 Task: Find connections with filter location Minggang with filter topic #wellnesswith filter profile language German with filter current company JK Lakshmi Cement Ltd. with filter school Vinoba Bhave University with filter industry Veterinary Services with filter service category Video Production with filter keywords title Technical Support Specialist
Action: Mouse moved to (310, 222)
Screenshot: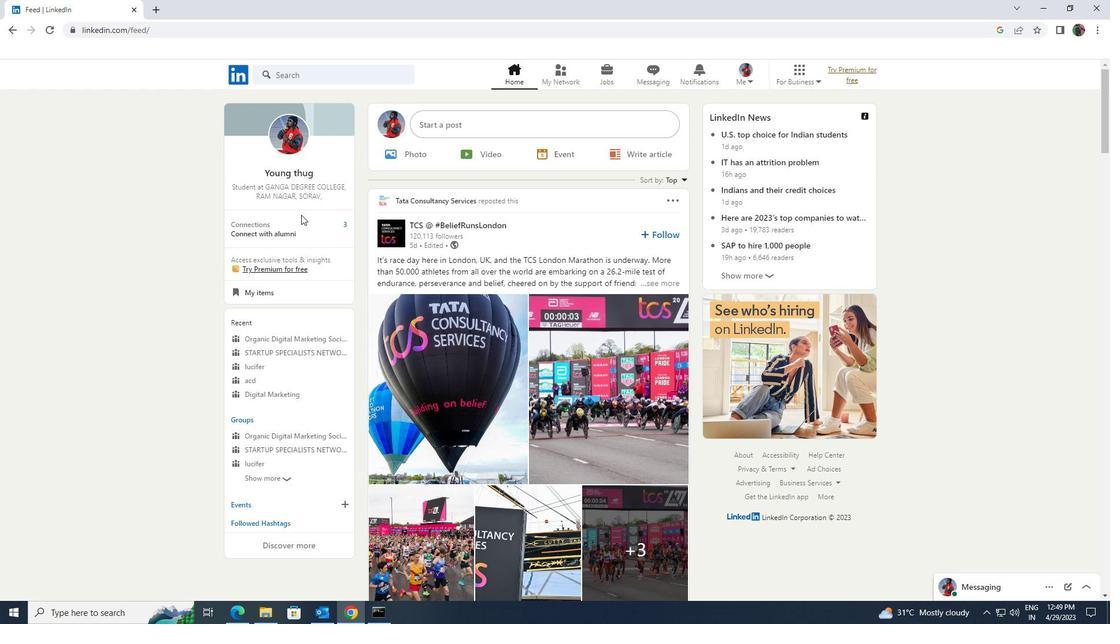 
Action: Mouse pressed left at (310, 222)
Screenshot: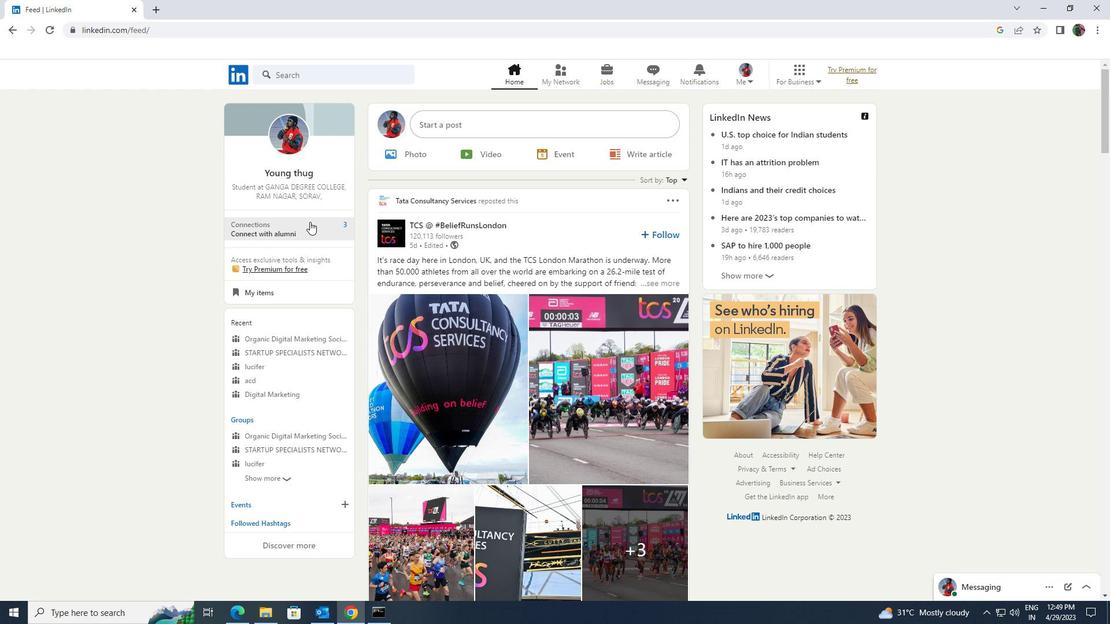 
Action: Mouse moved to (349, 134)
Screenshot: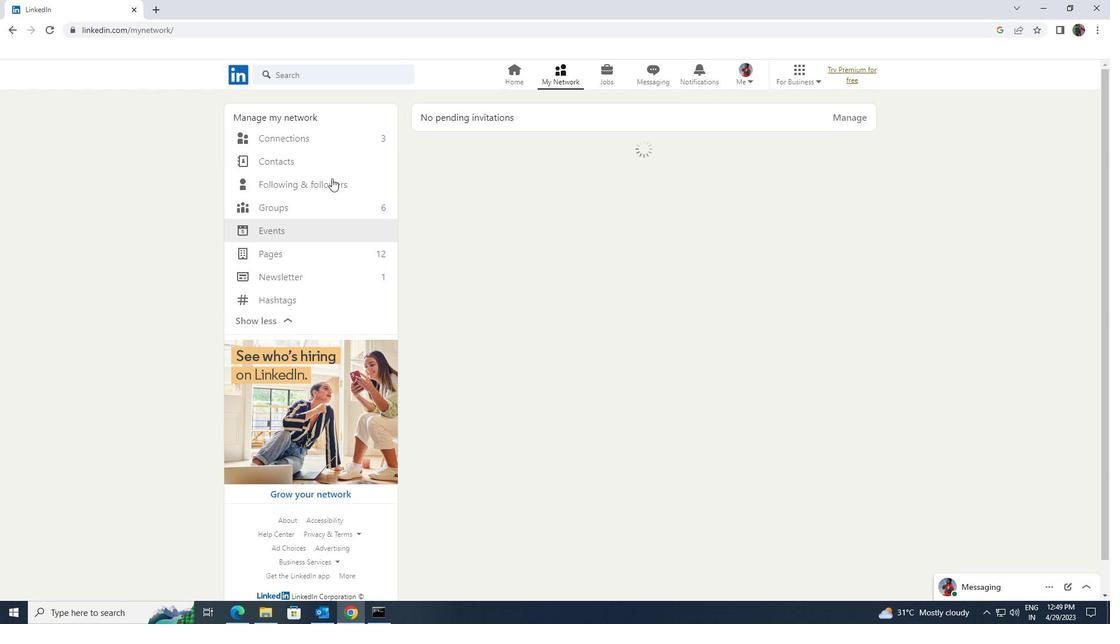 
Action: Mouse pressed left at (349, 134)
Screenshot: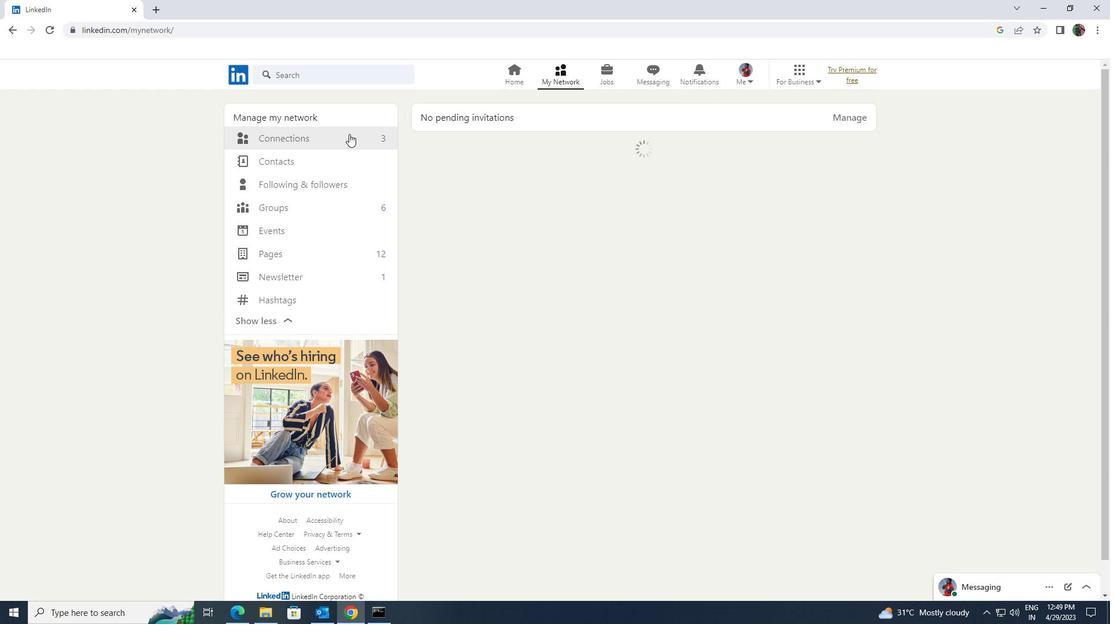 
Action: Mouse moved to (634, 141)
Screenshot: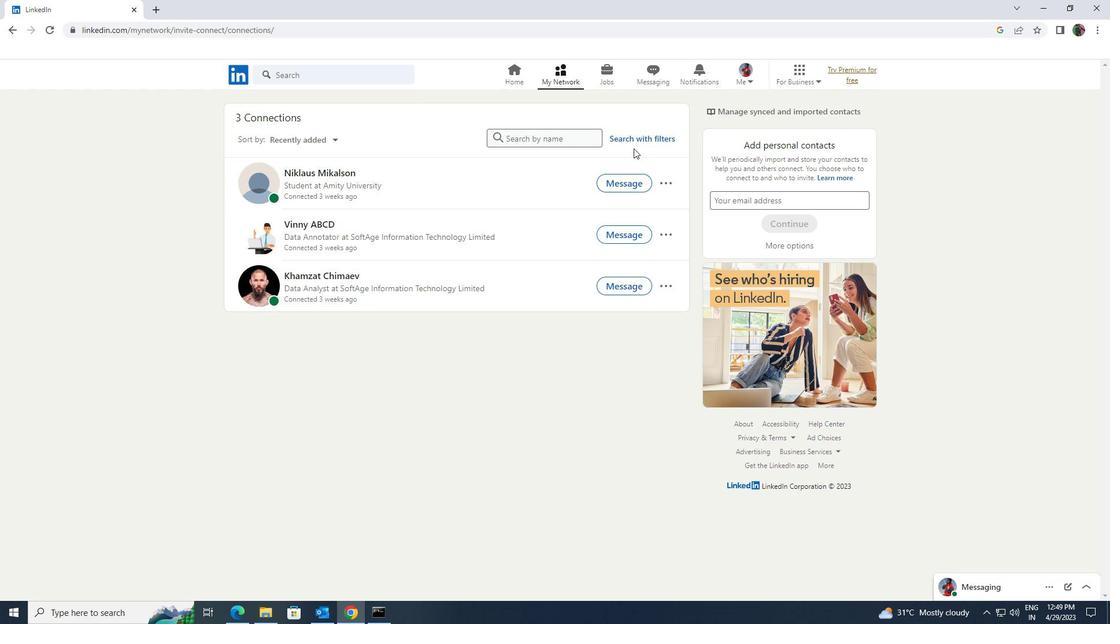 
Action: Mouse pressed left at (634, 141)
Screenshot: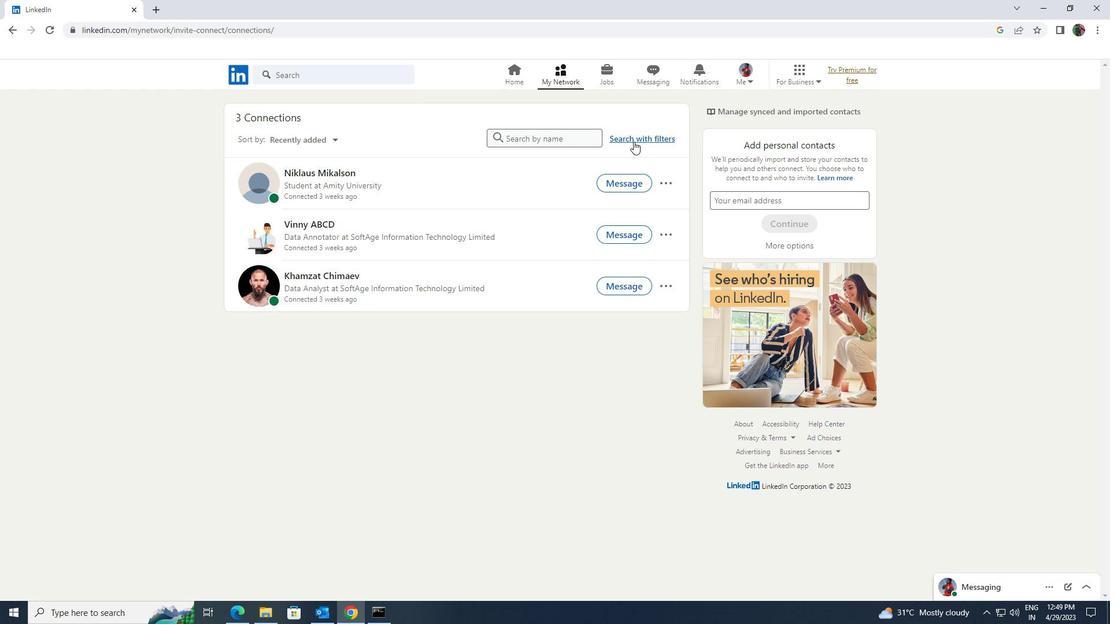 
Action: Mouse moved to (600, 108)
Screenshot: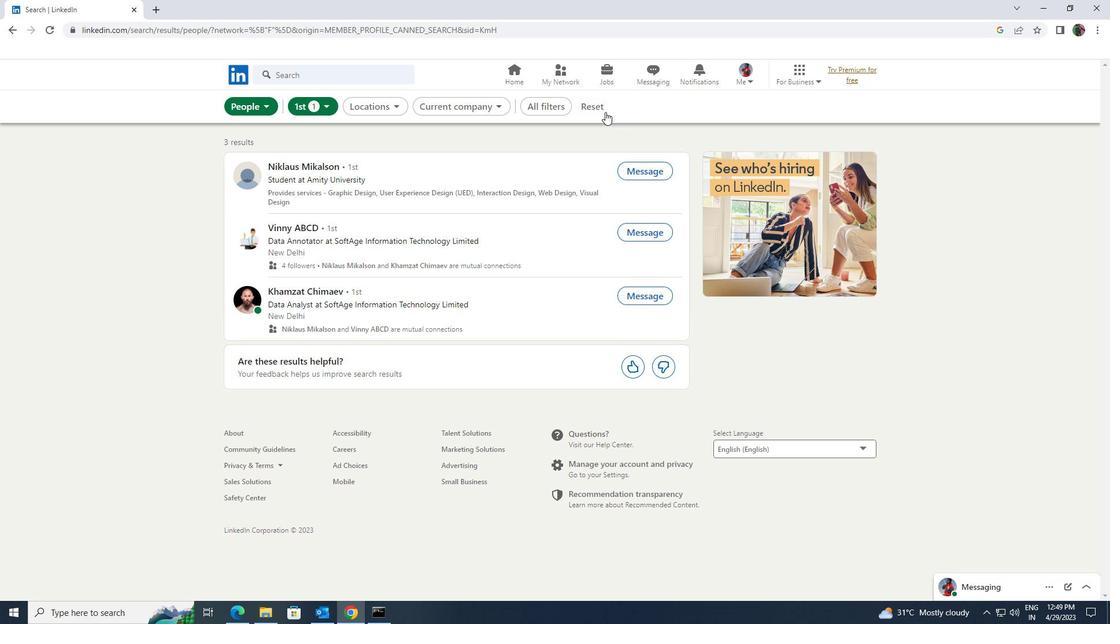
Action: Mouse pressed left at (600, 108)
Screenshot: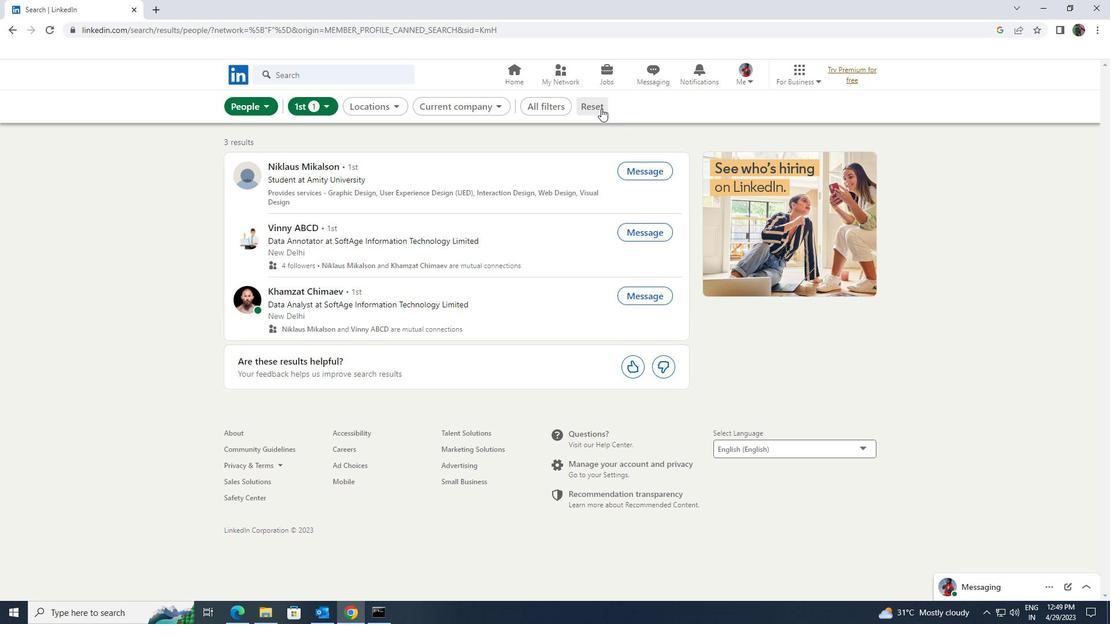 
Action: Mouse moved to (583, 107)
Screenshot: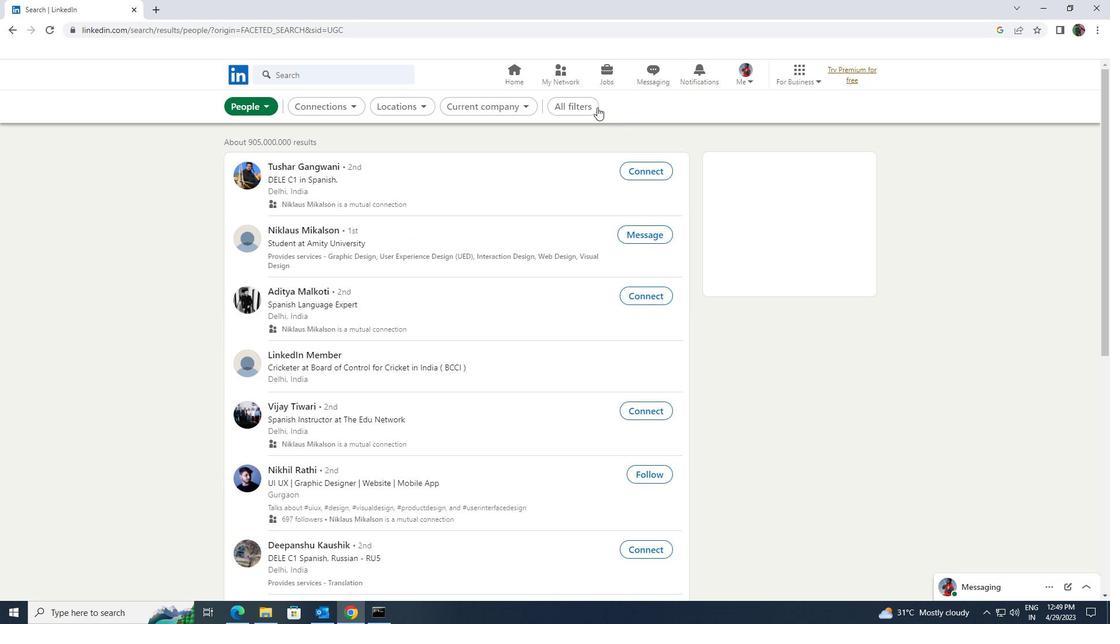 
Action: Mouse pressed left at (583, 107)
Screenshot: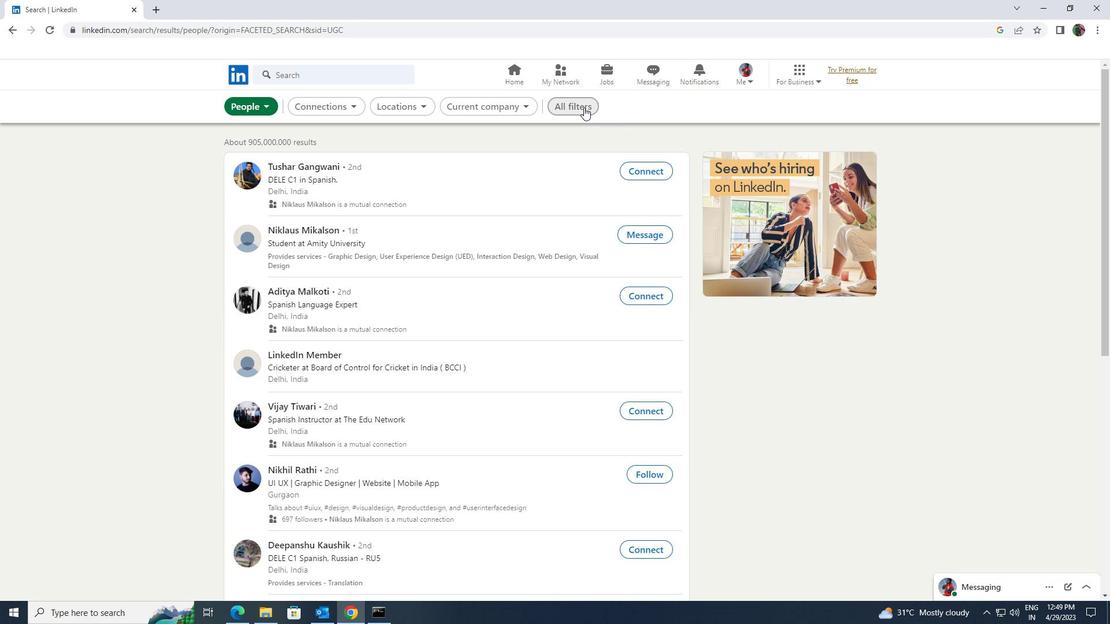 
Action: Mouse moved to (910, 364)
Screenshot: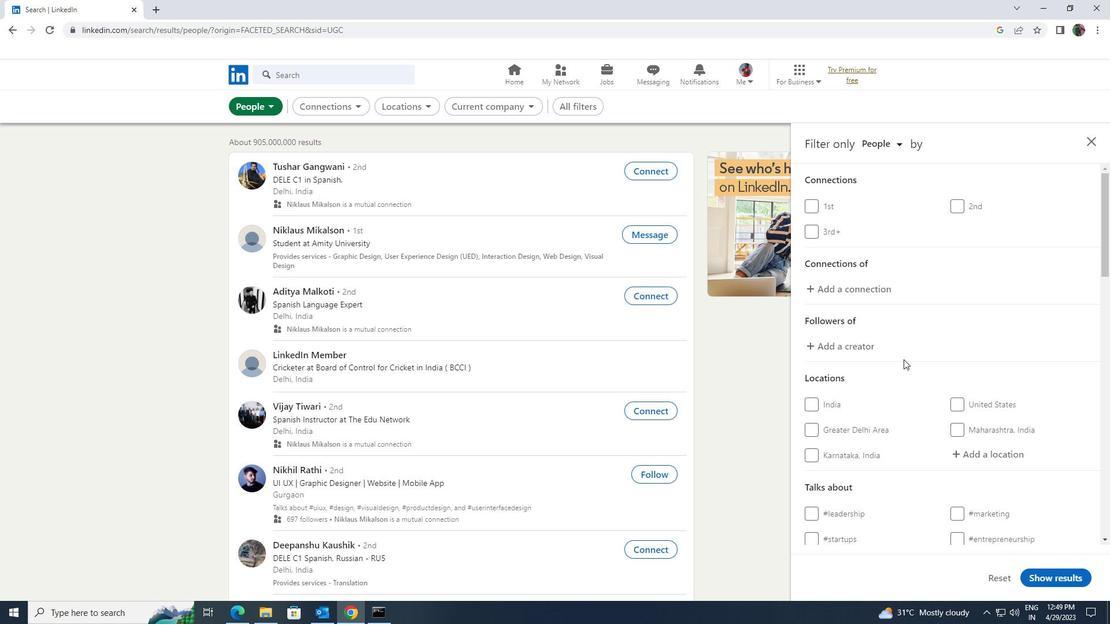 
Action: Mouse scrolled (910, 363) with delta (0, 0)
Screenshot: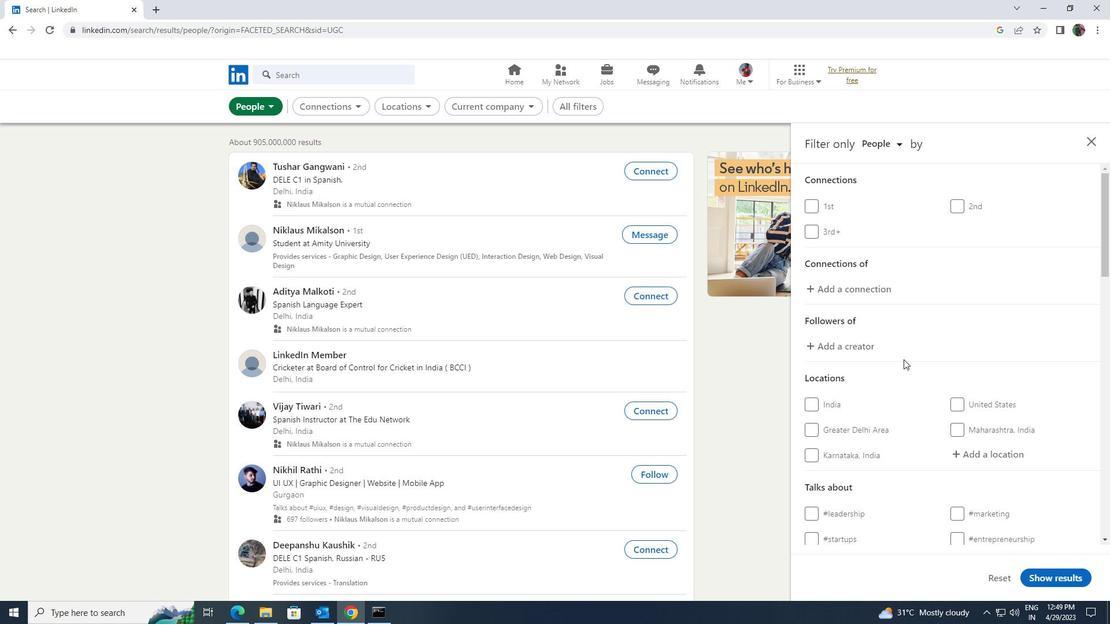 
Action: Mouse moved to (910, 364)
Screenshot: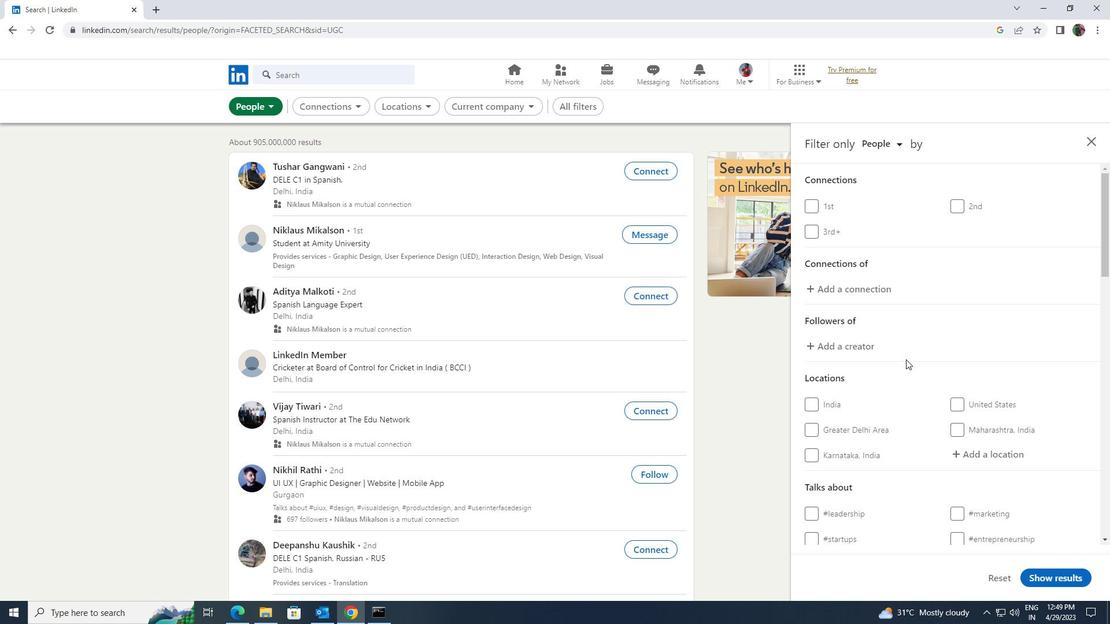 
Action: Mouse scrolled (910, 363) with delta (0, 0)
Screenshot: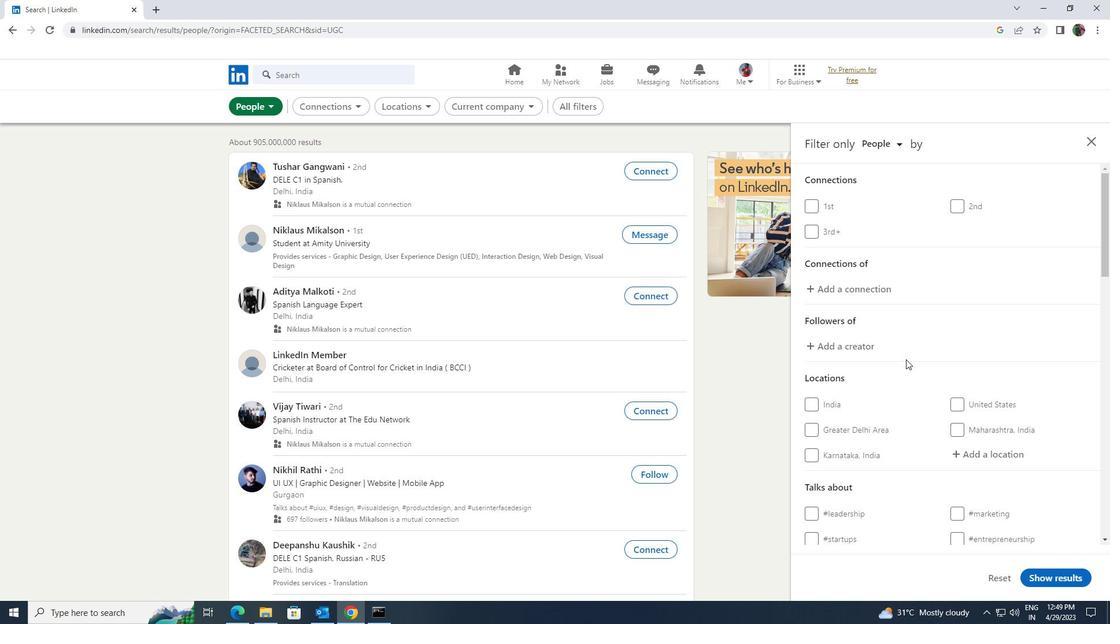 
Action: Mouse moved to (962, 333)
Screenshot: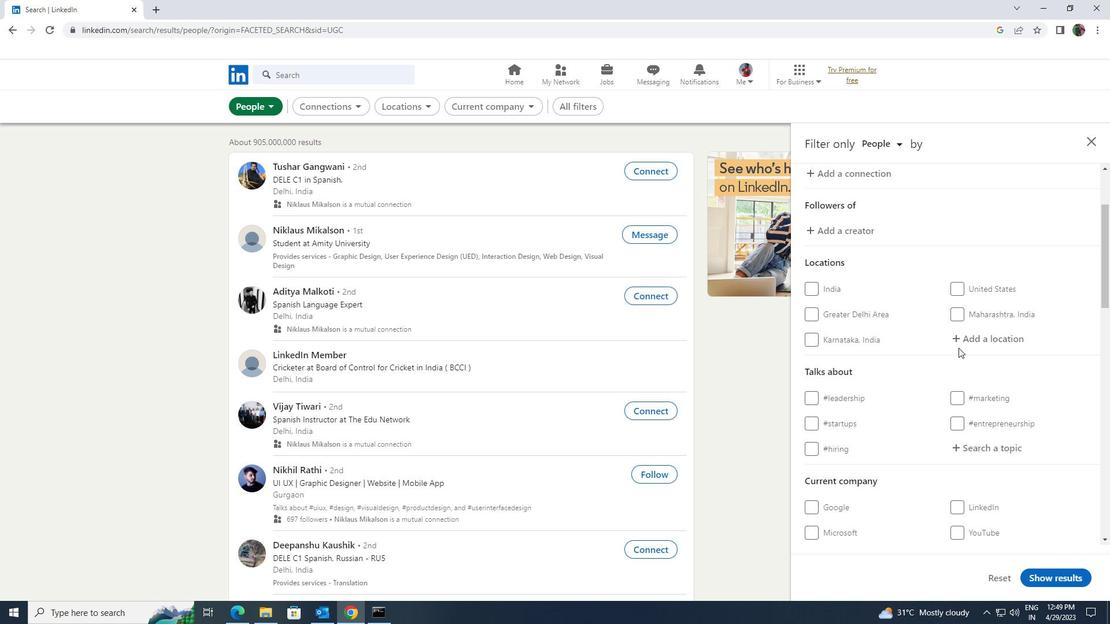 
Action: Mouse pressed left at (962, 333)
Screenshot: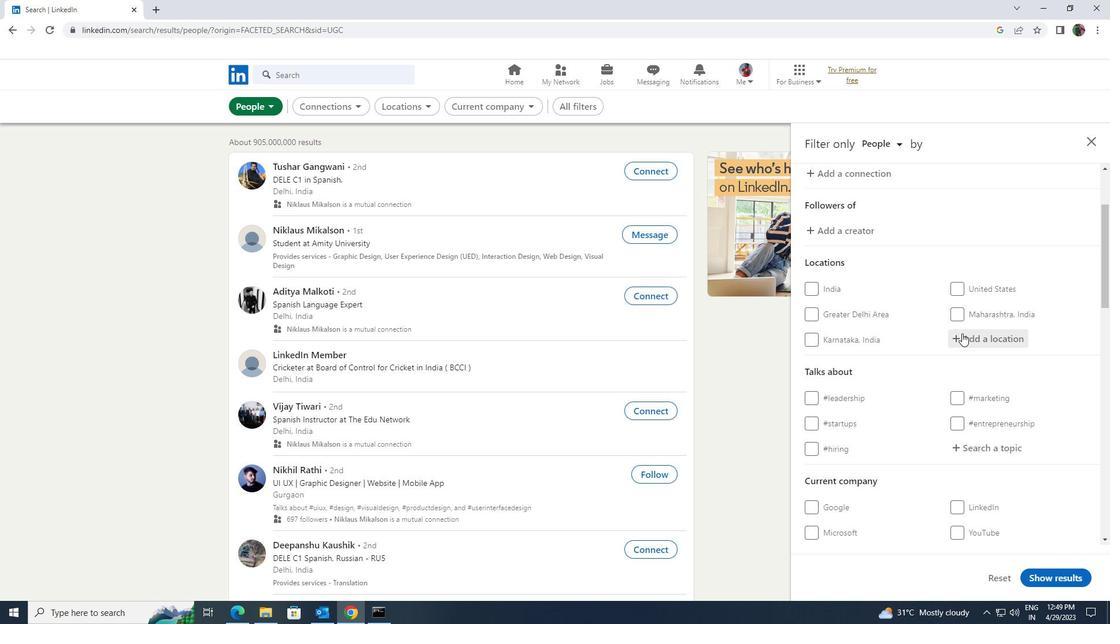 
Action: Mouse moved to (962, 334)
Screenshot: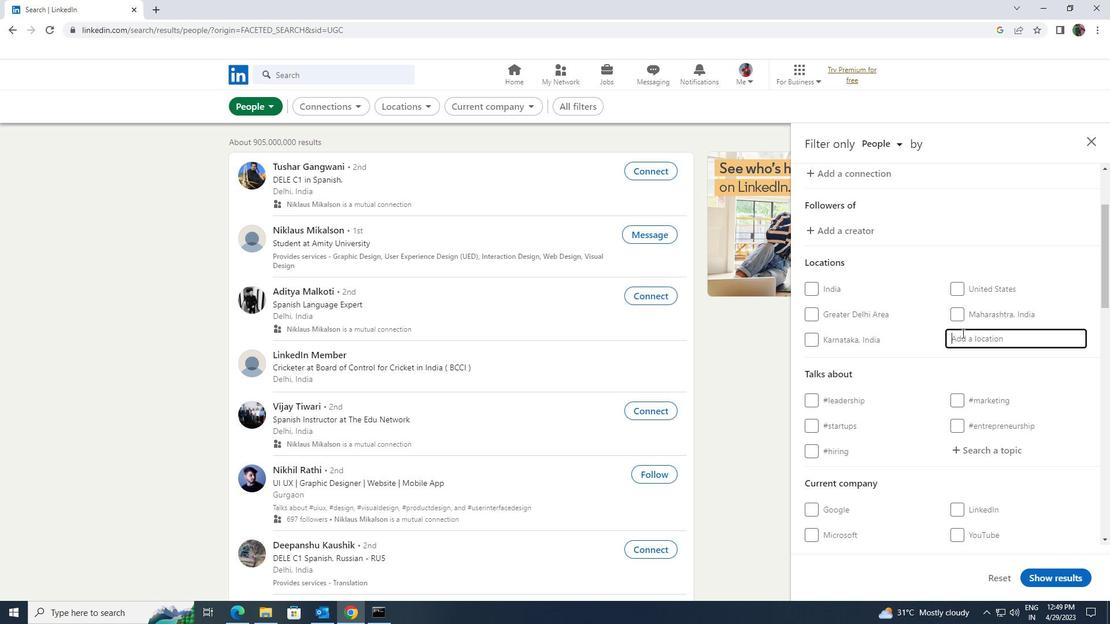 
Action: Key pressed <Key.shift>MINGGANG
Screenshot: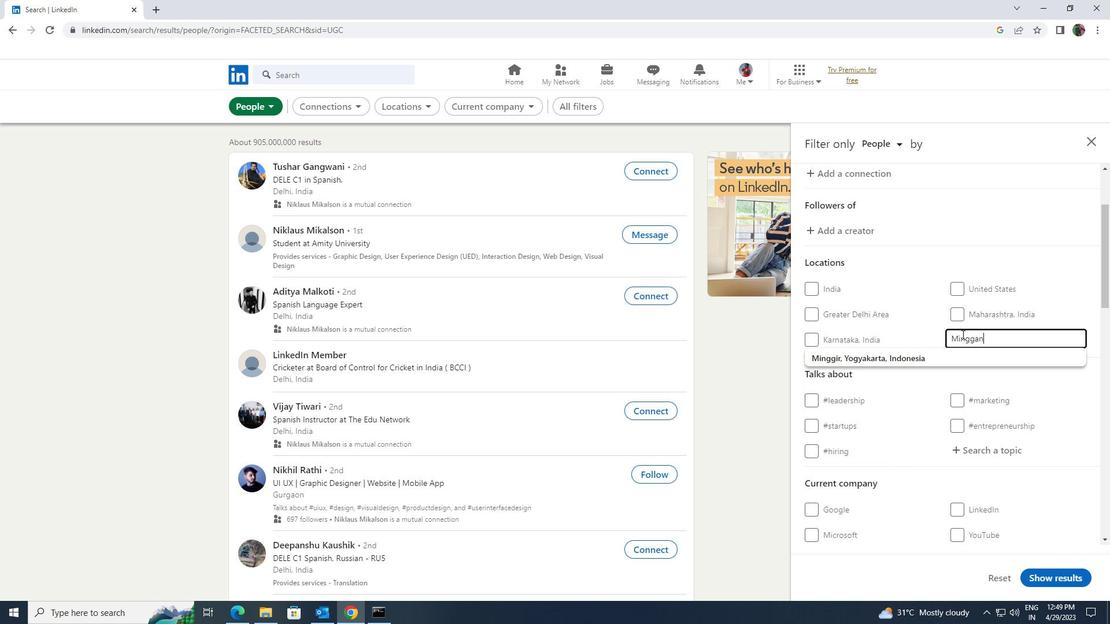 
Action: Mouse moved to (966, 339)
Screenshot: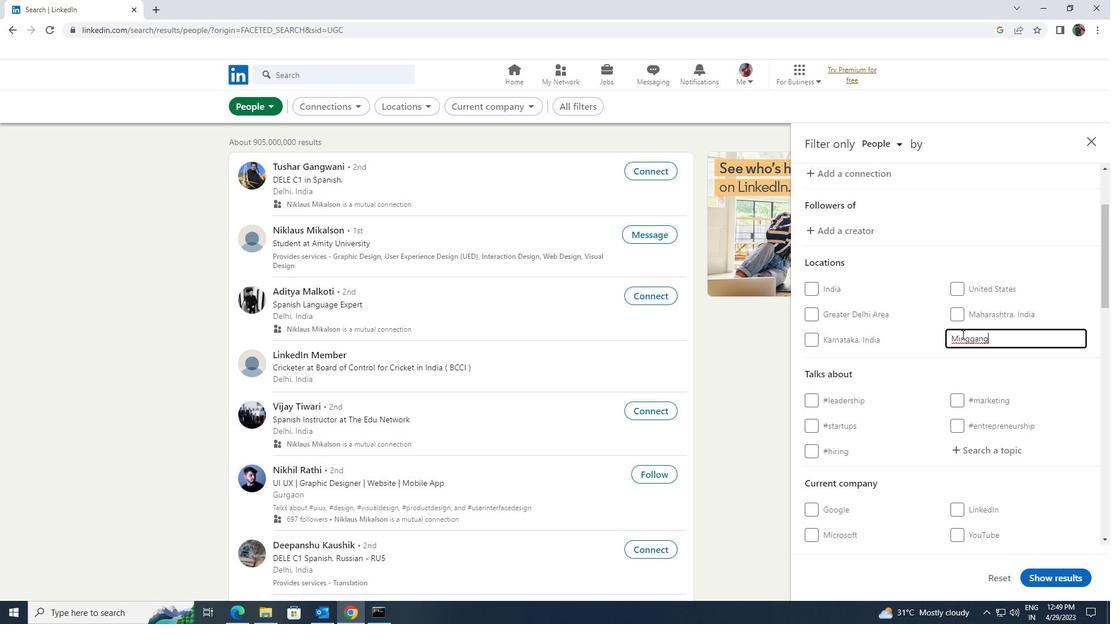 
Action: Mouse scrolled (966, 339) with delta (0, 0)
Screenshot: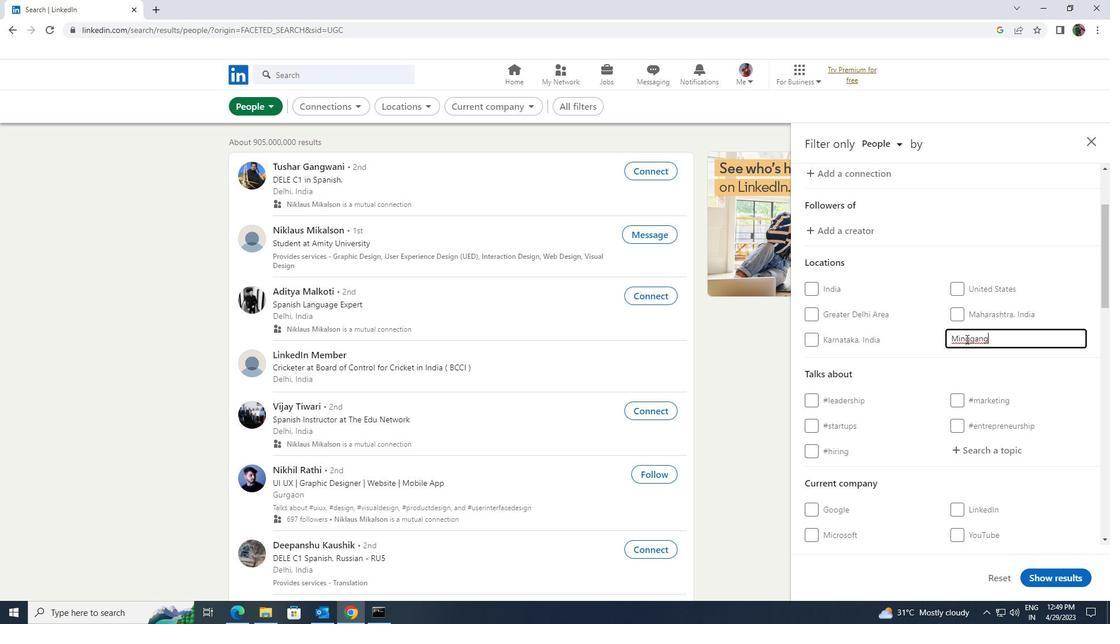 
Action: Mouse moved to (966, 388)
Screenshot: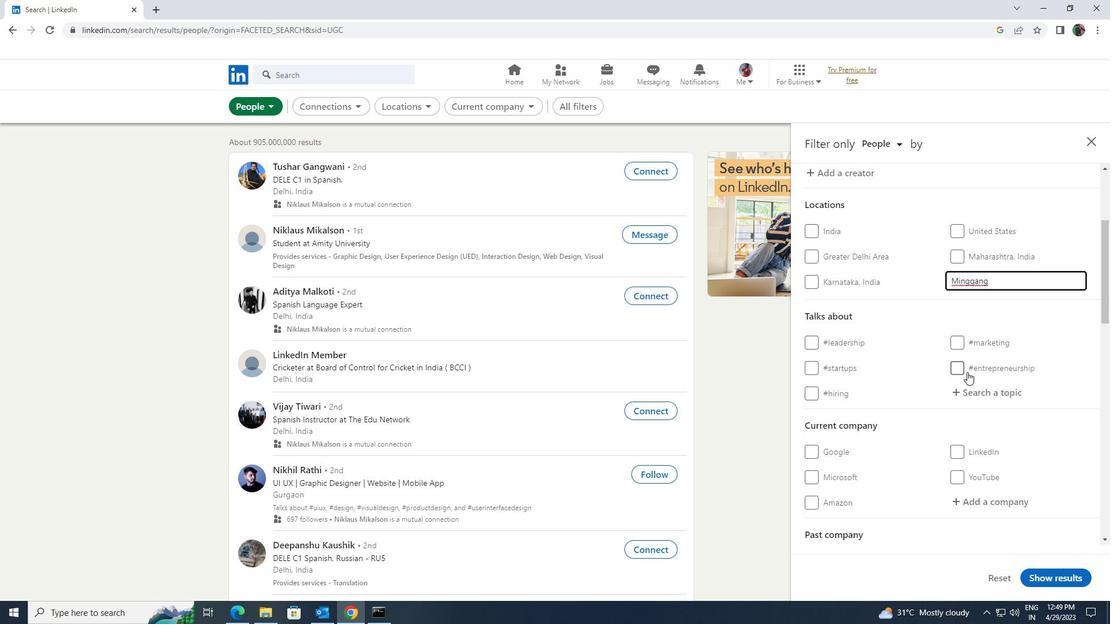 
Action: Mouse pressed left at (966, 388)
Screenshot: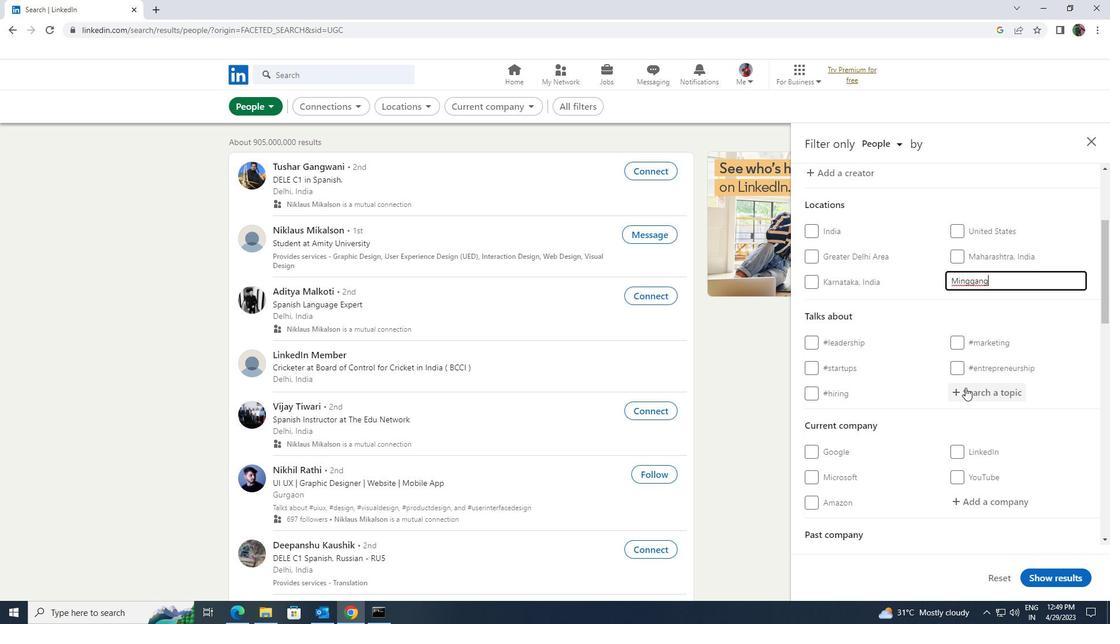 
Action: Key pressed <Key.shift>WELLNE
Screenshot: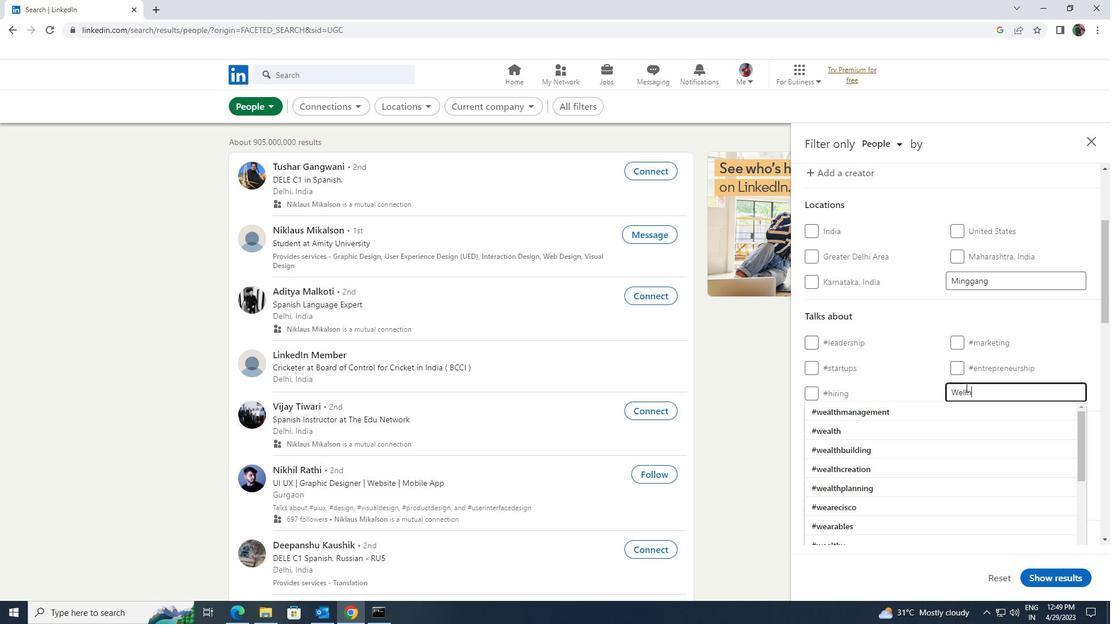 
Action: Mouse moved to (954, 412)
Screenshot: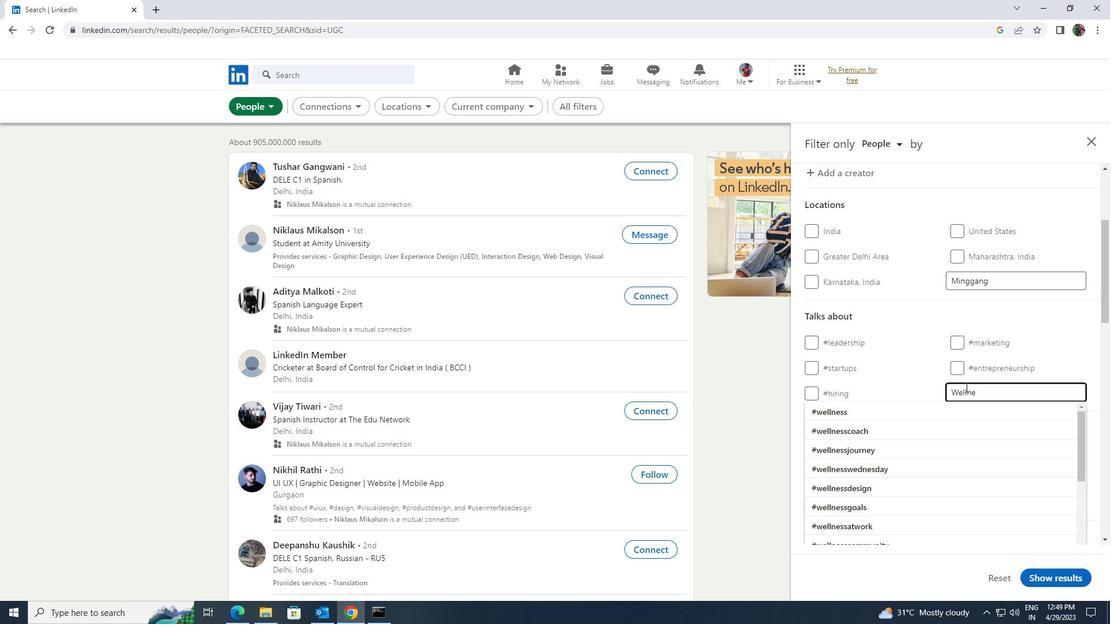 
Action: Mouse pressed left at (954, 412)
Screenshot: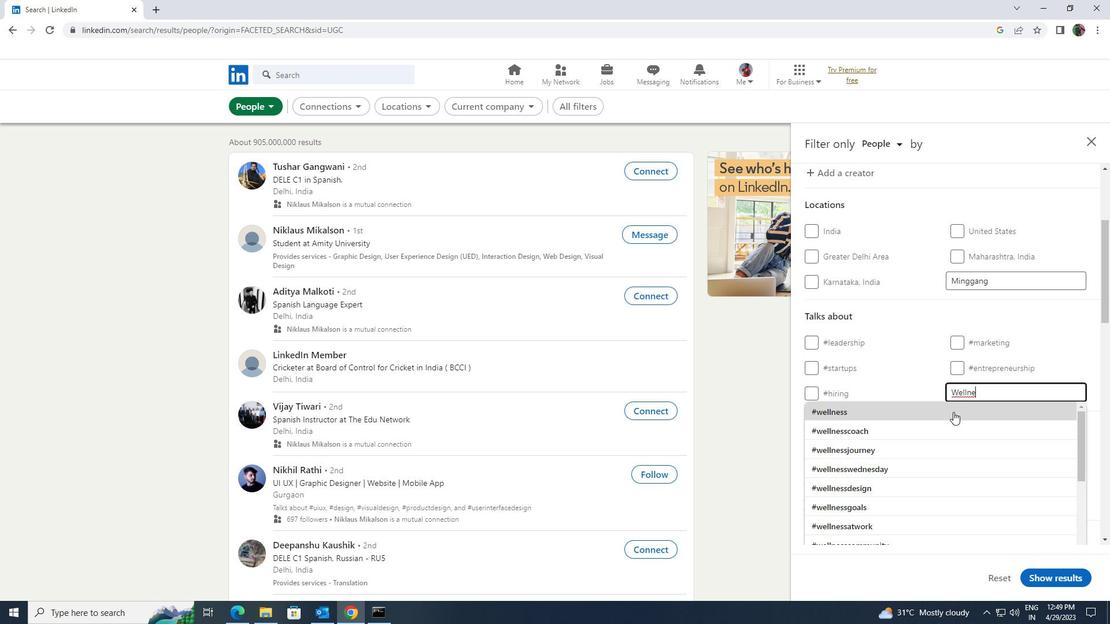 
Action: Mouse moved to (959, 410)
Screenshot: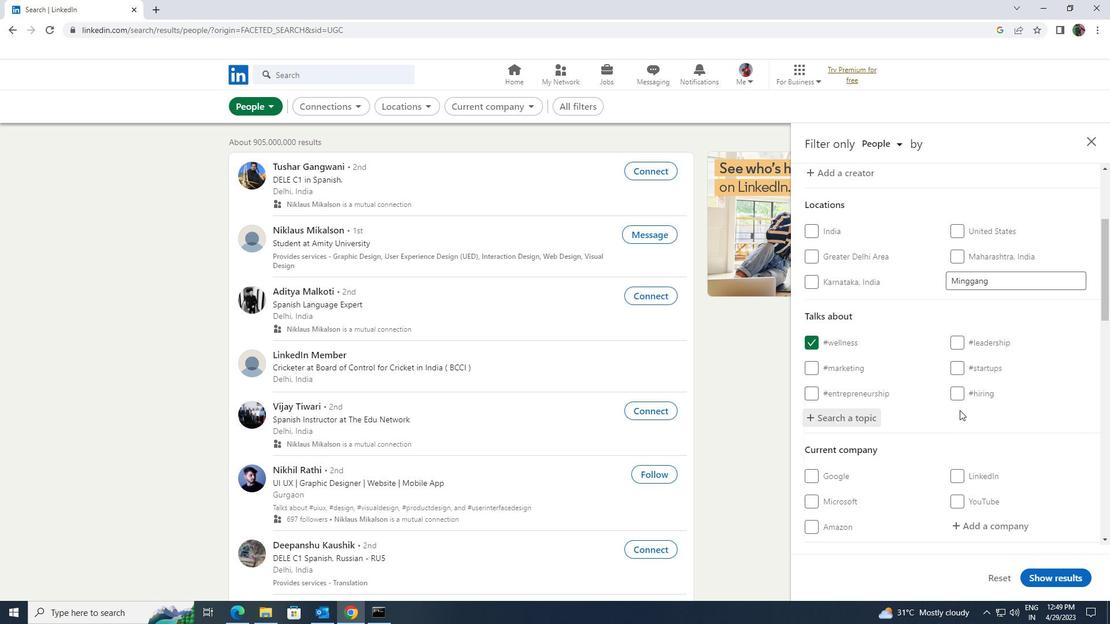 
Action: Mouse scrolled (959, 410) with delta (0, 0)
Screenshot: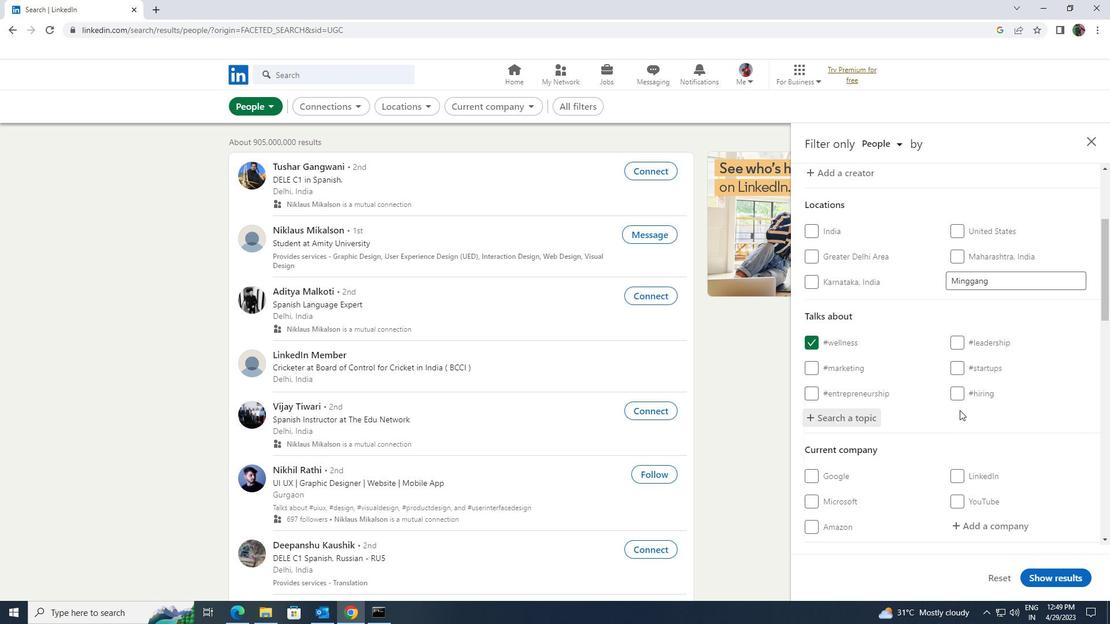 
Action: Mouse scrolled (959, 410) with delta (0, 0)
Screenshot: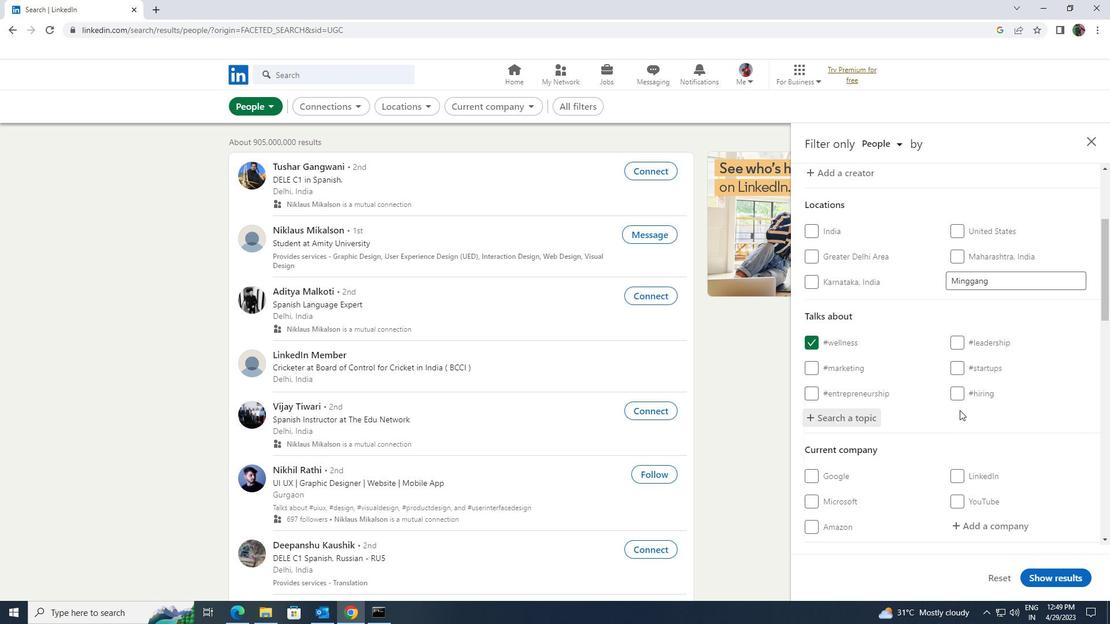 
Action: Mouse scrolled (959, 410) with delta (0, 0)
Screenshot: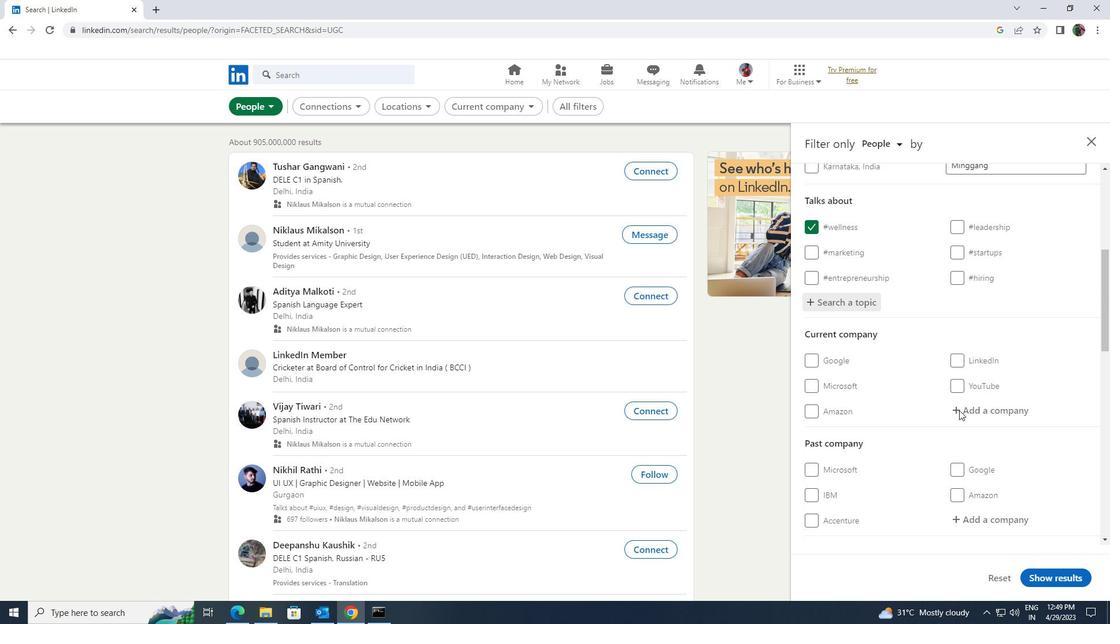 
Action: Mouse moved to (959, 410)
Screenshot: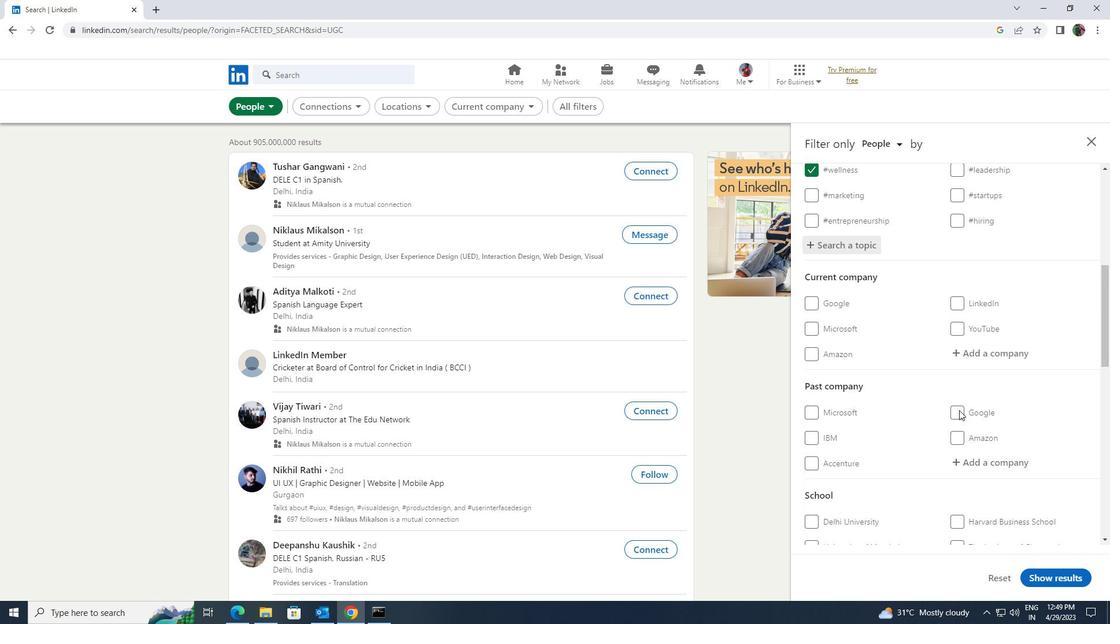 
Action: Mouse scrolled (959, 410) with delta (0, 0)
Screenshot: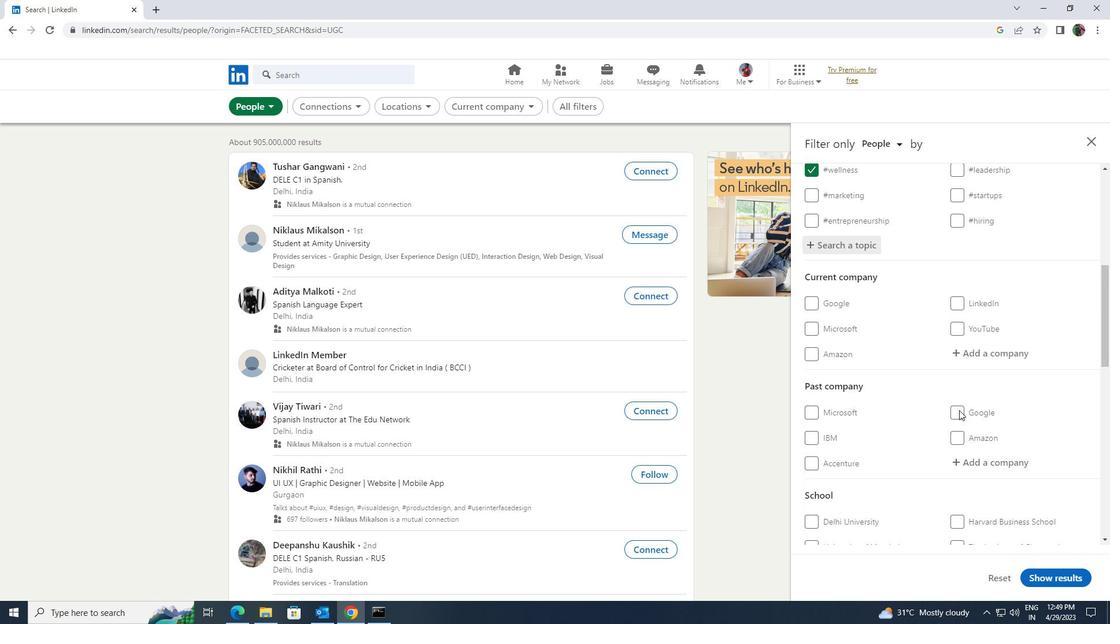 
Action: Mouse scrolled (959, 410) with delta (0, 0)
Screenshot: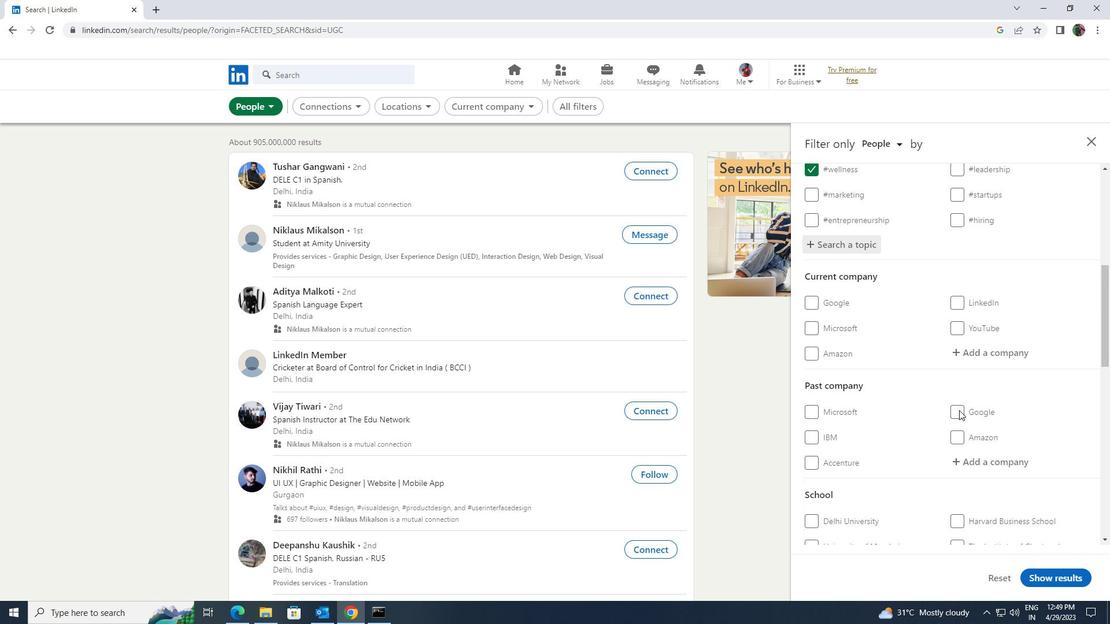 
Action: Mouse scrolled (959, 410) with delta (0, 0)
Screenshot: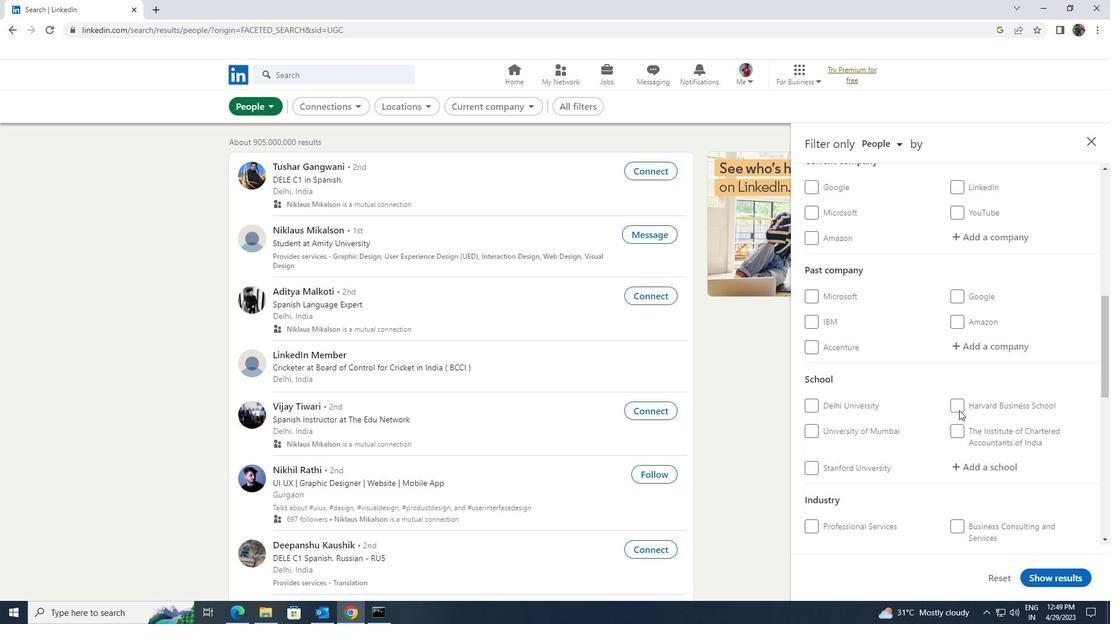 
Action: Mouse scrolled (959, 410) with delta (0, 0)
Screenshot: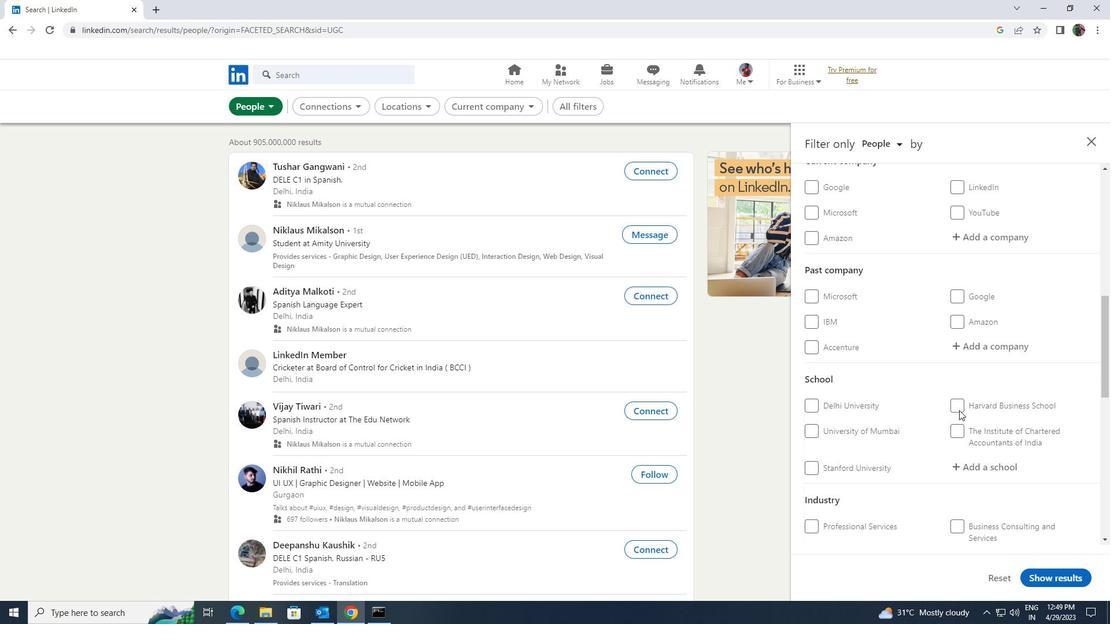 
Action: Mouse scrolled (959, 410) with delta (0, 0)
Screenshot: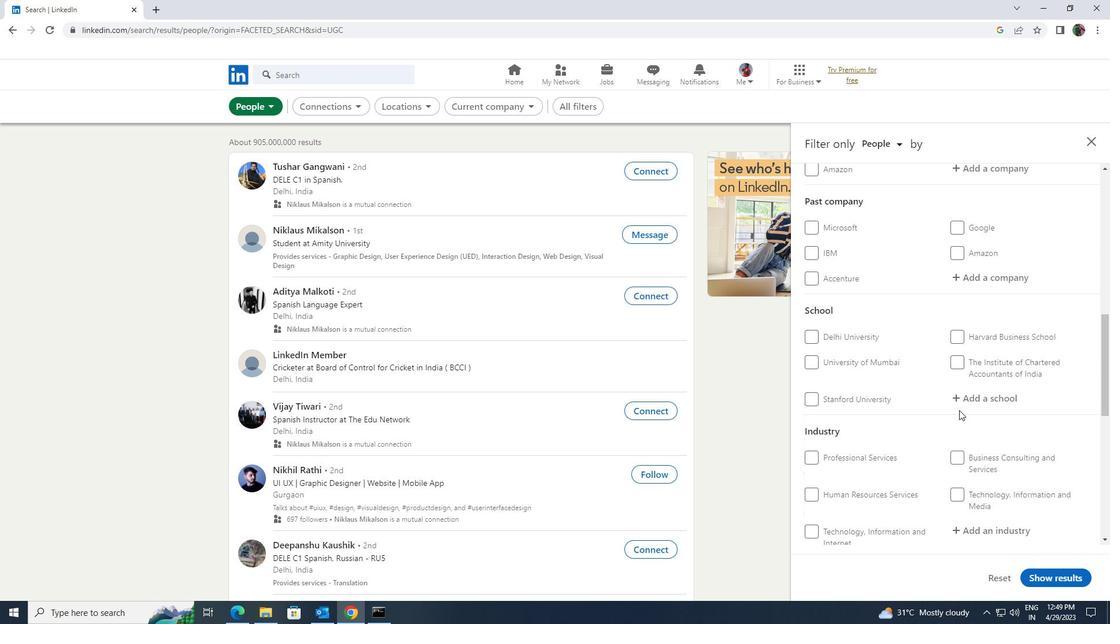 
Action: Mouse scrolled (959, 410) with delta (0, 0)
Screenshot: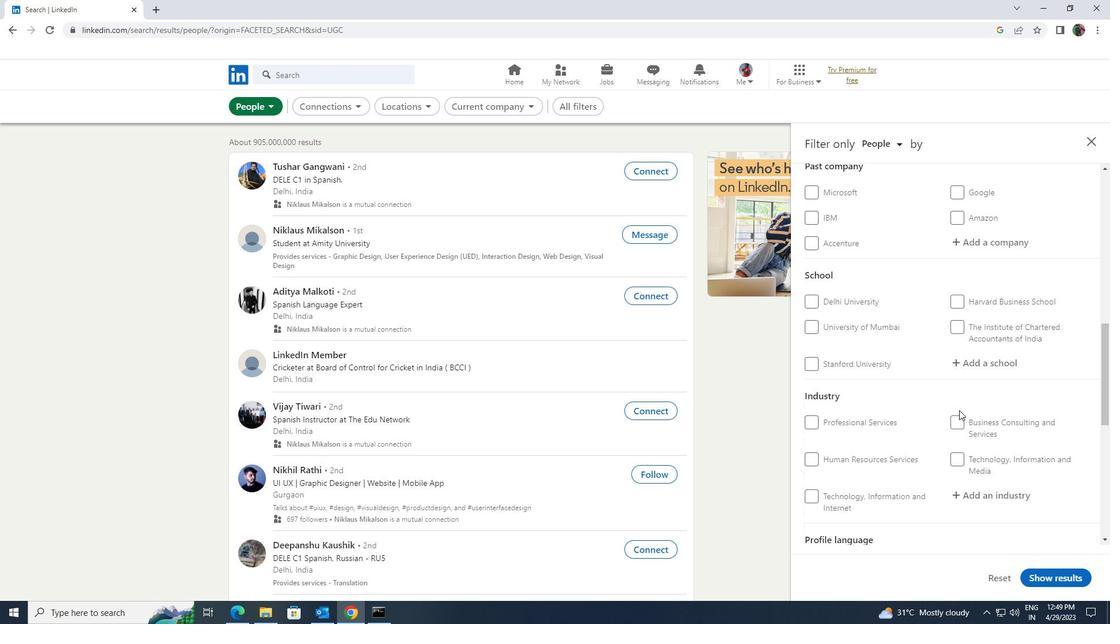 
Action: Mouse scrolled (959, 410) with delta (0, 0)
Screenshot: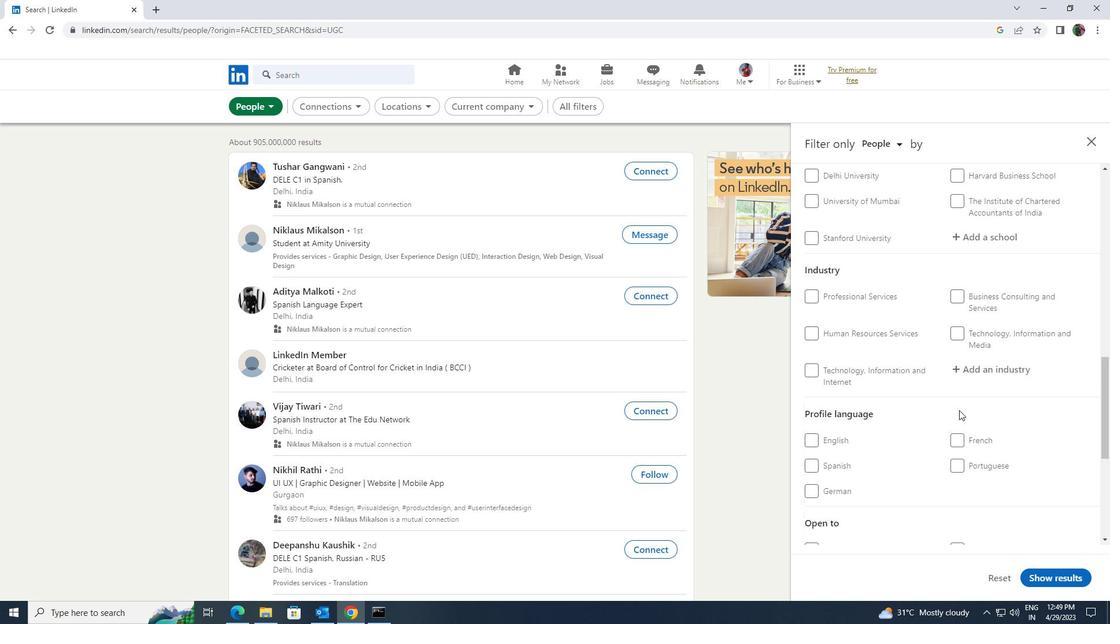 
Action: Mouse moved to (815, 429)
Screenshot: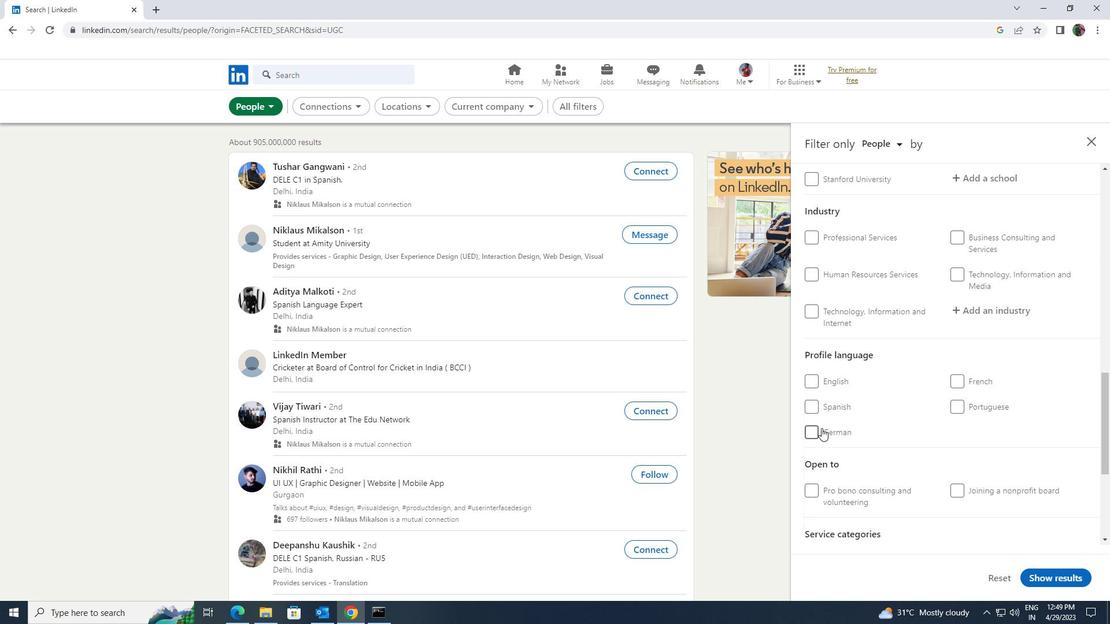 
Action: Mouse pressed left at (815, 429)
Screenshot: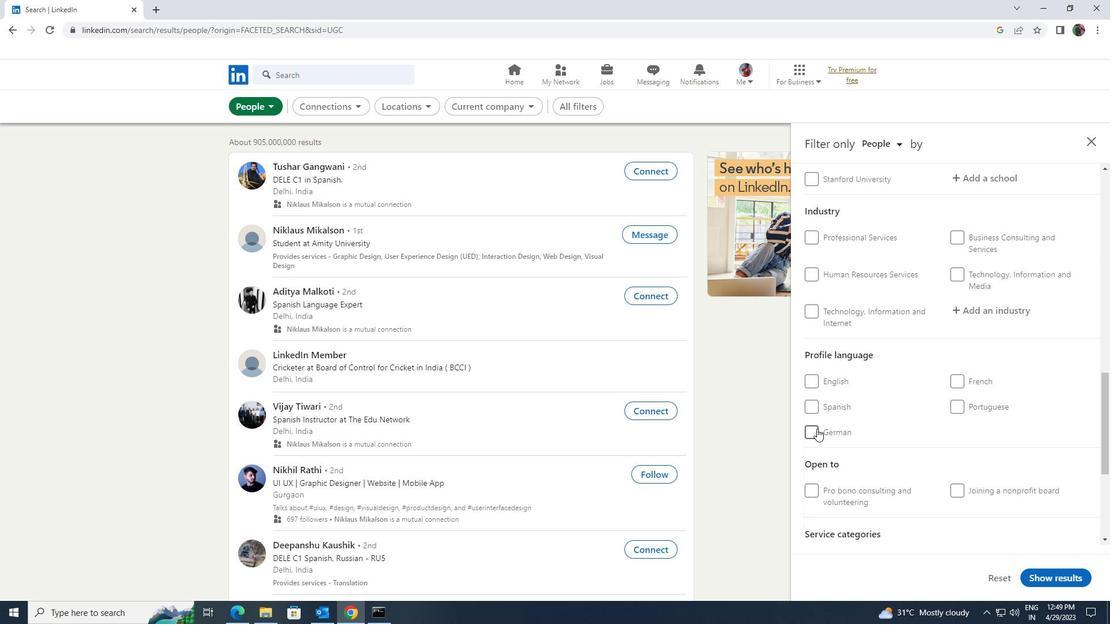 
Action: Mouse moved to (904, 422)
Screenshot: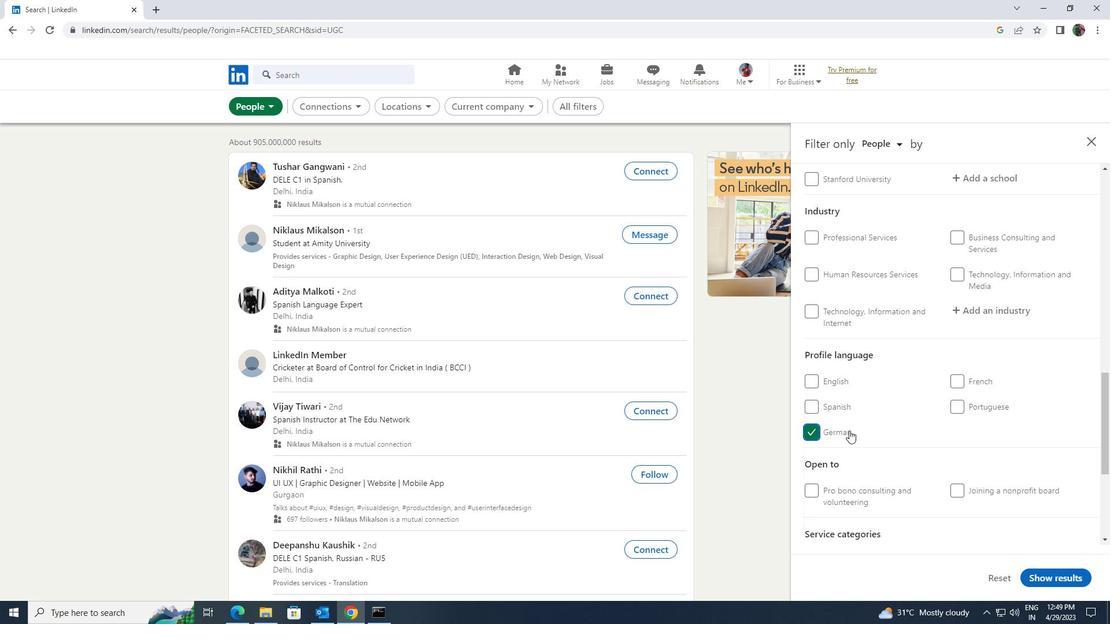 
Action: Mouse scrolled (904, 423) with delta (0, 0)
Screenshot: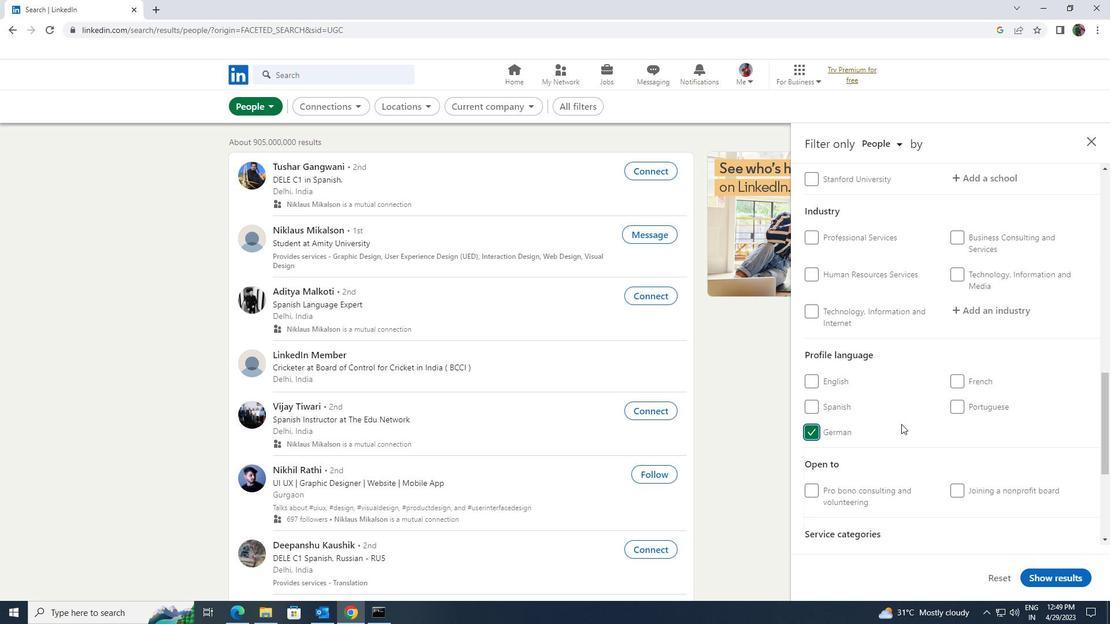 
Action: Mouse moved to (904, 422)
Screenshot: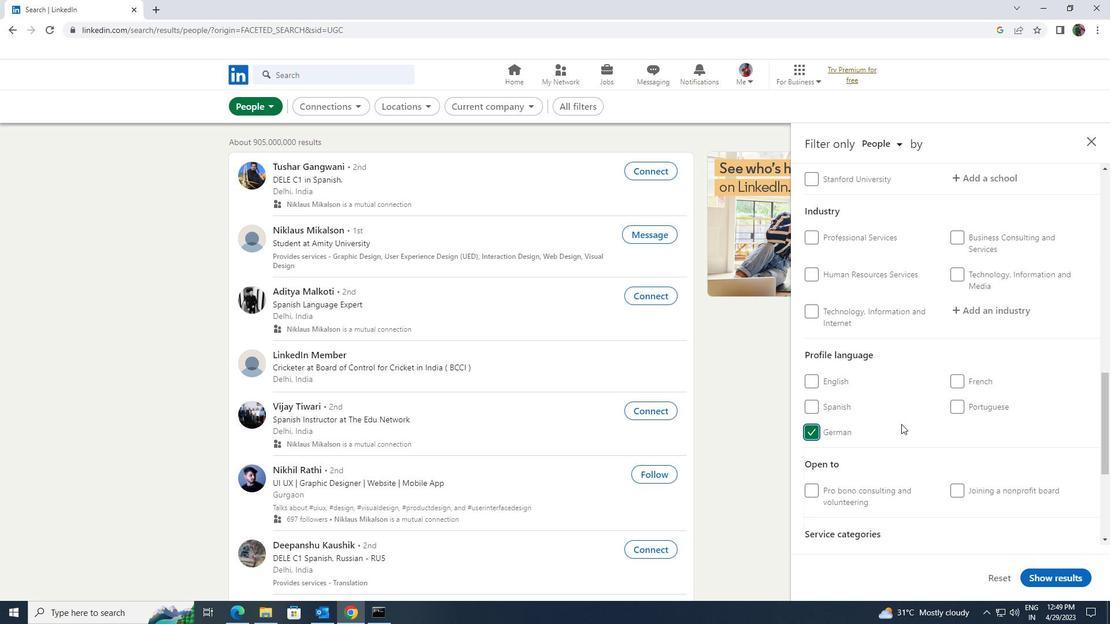 
Action: Mouse scrolled (904, 423) with delta (0, 0)
Screenshot: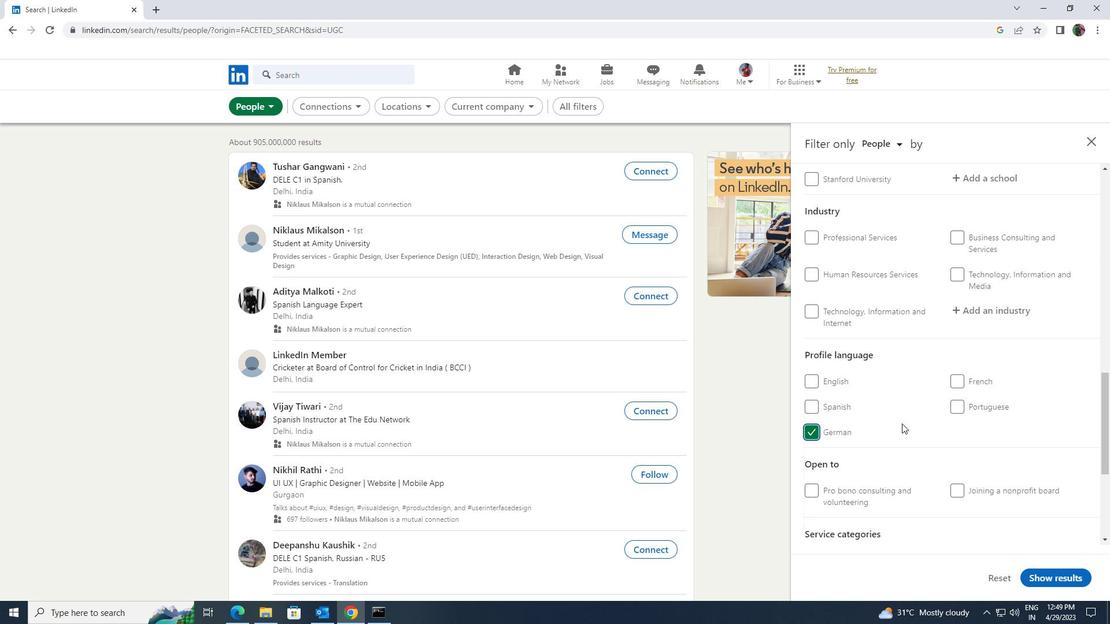 
Action: Mouse scrolled (904, 423) with delta (0, 0)
Screenshot: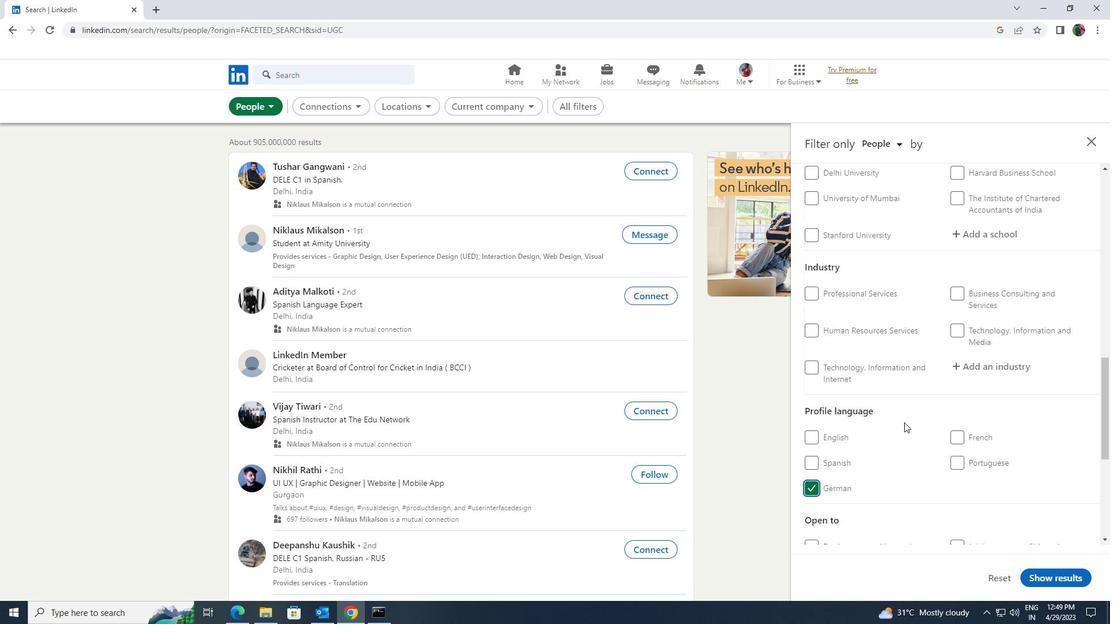 
Action: Mouse moved to (904, 422)
Screenshot: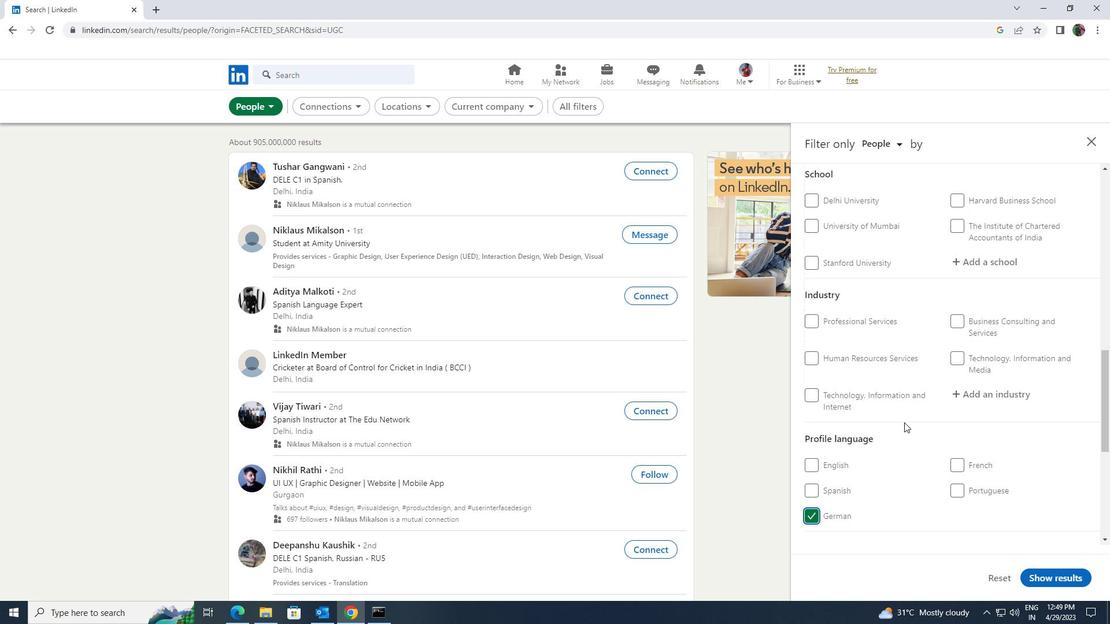 
Action: Mouse scrolled (904, 422) with delta (0, 0)
Screenshot: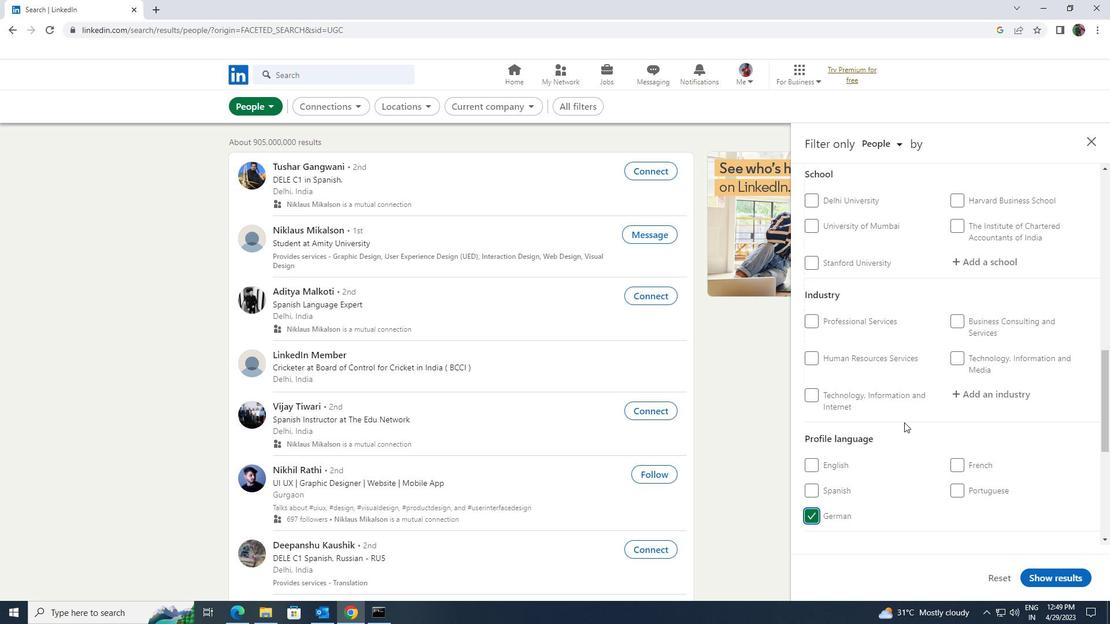 
Action: Mouse moved to (904, 422)
Screenshot: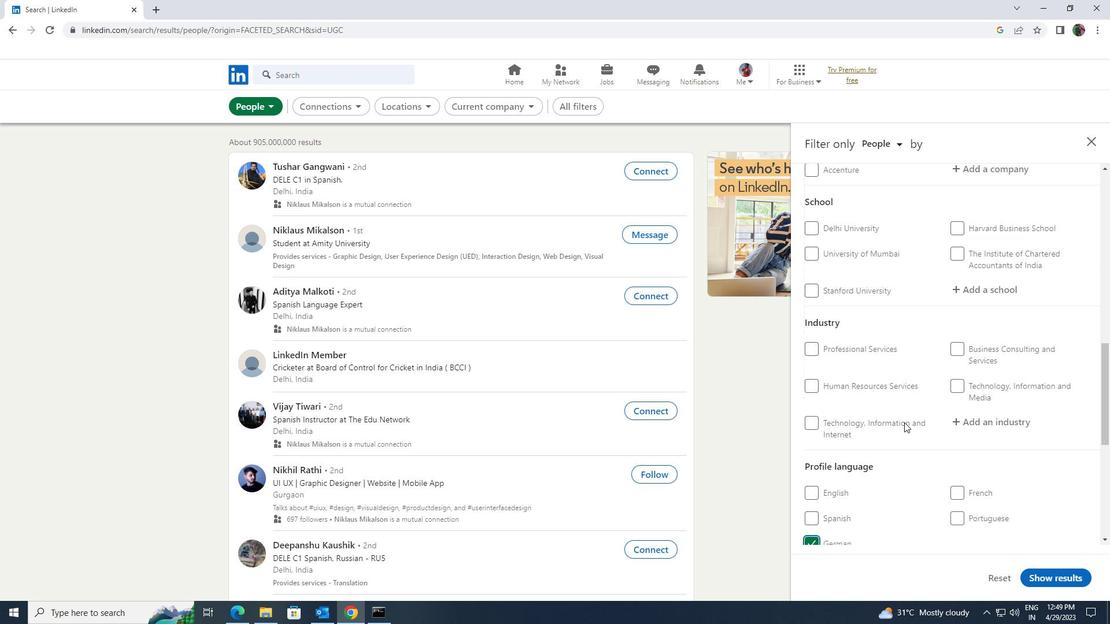 
Action: Mouse scrolled (904, 422) with delta (0, 0)
Screenshot: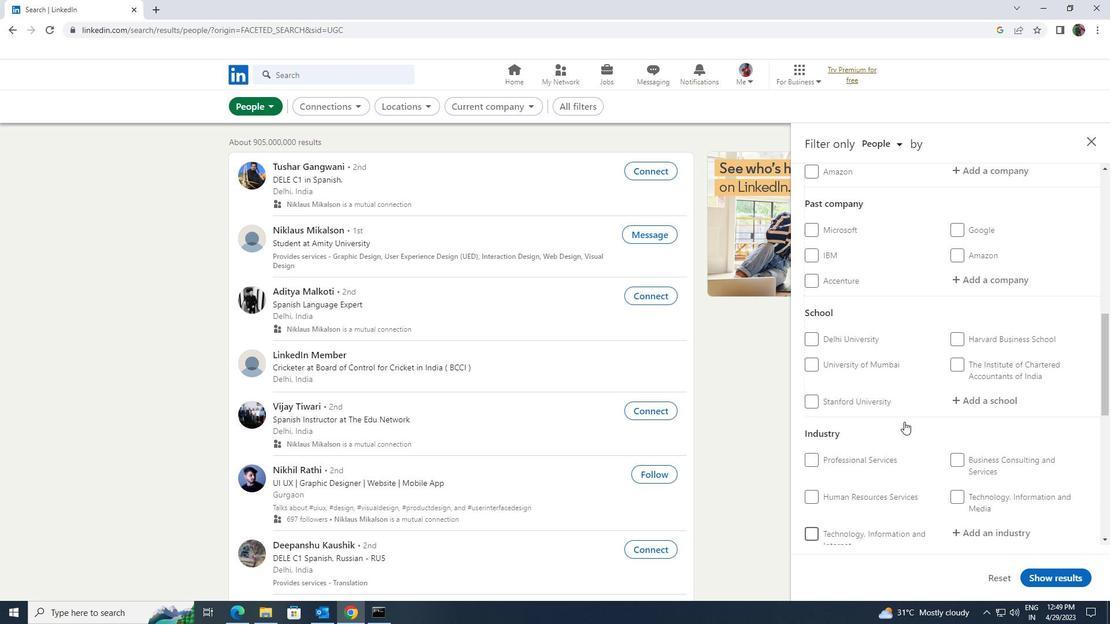 
Action: Mouse scrolled (904, 422) with delta (0, 0)
Screenshot: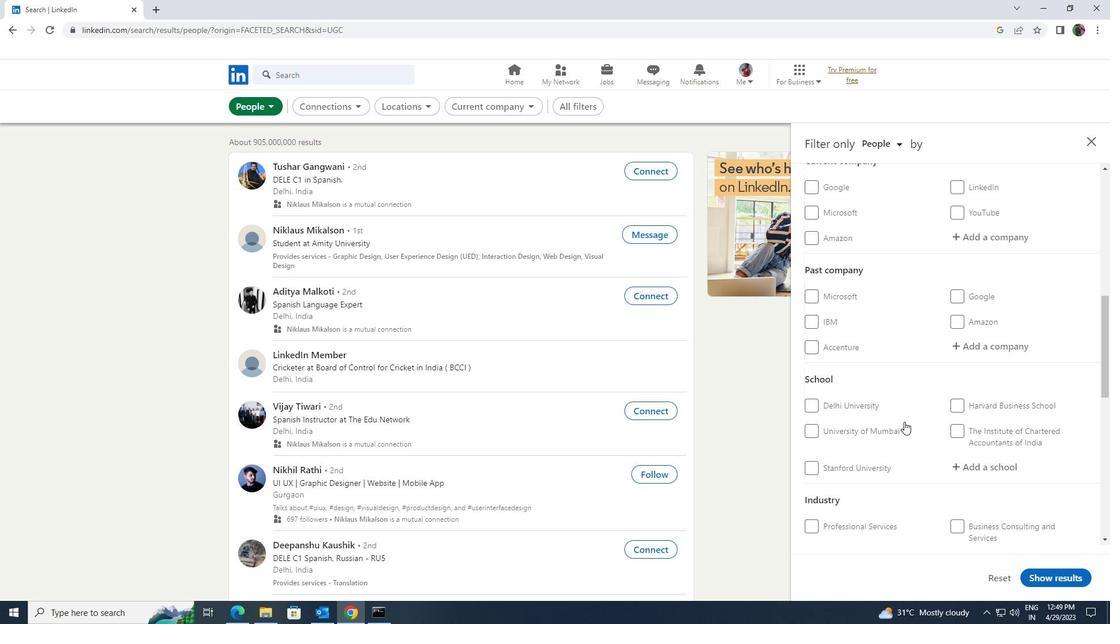 
Action: Mouse moved to (970, 297)
Screenshot: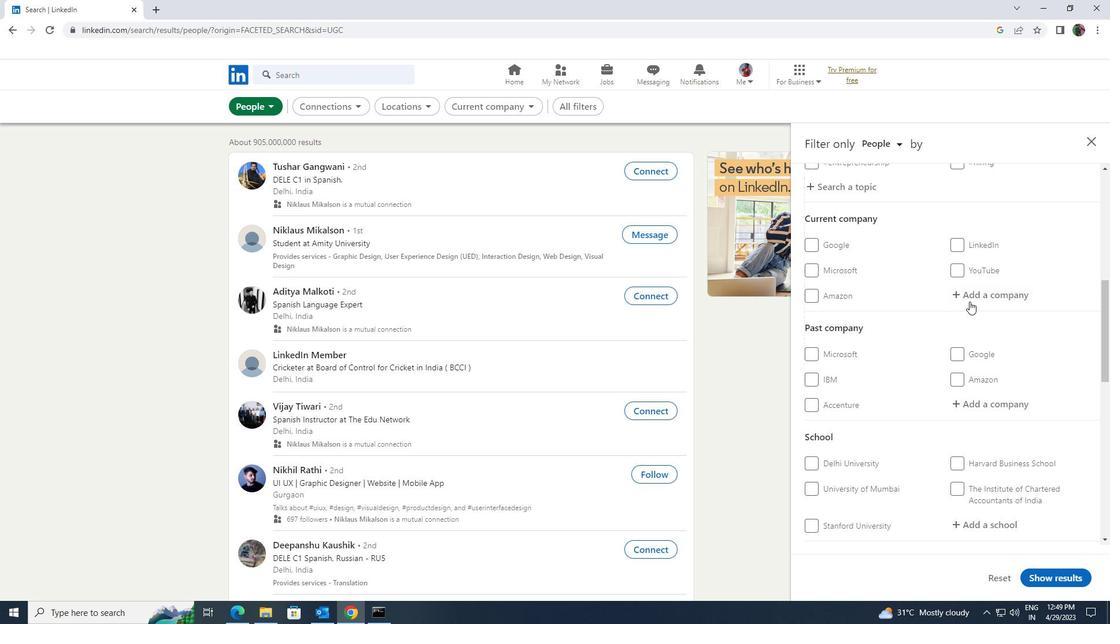 
Action: Mouse pressed left at (970, 297)
Screenshot: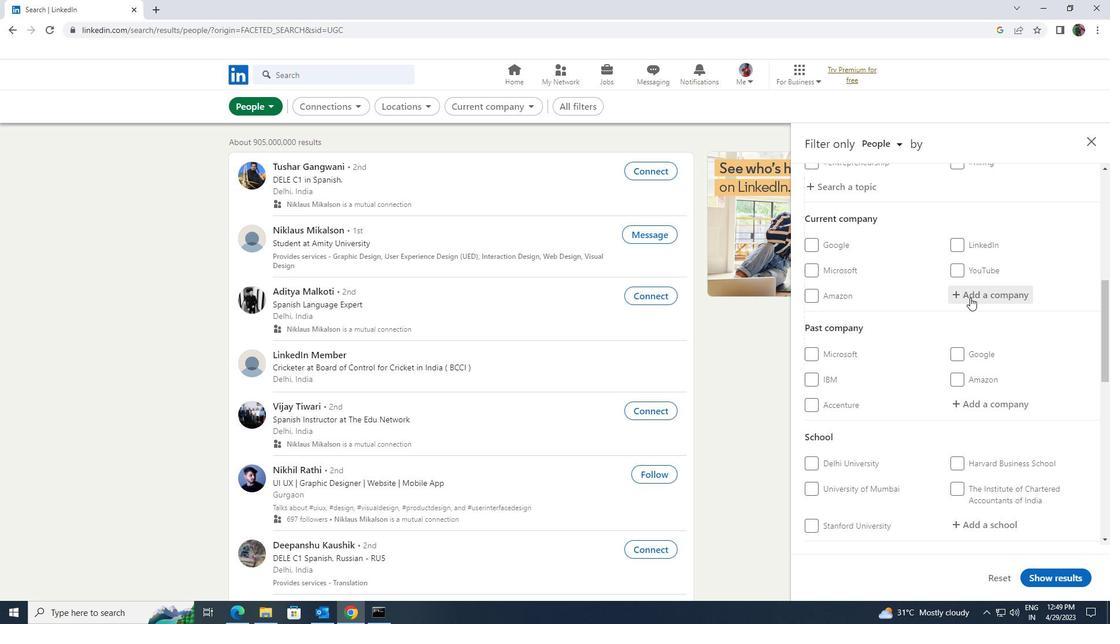 
Action: Key pressed <Key.shift><Key.shift><Key.shift><Key.shift><Key.shift><Key.shift><Key.shift><Key.shift><Key.shift><Key.shift><Key.shift><Key.shift><Key.shift><Key.shift><Key.shift><Key.shift><Key.shift><Key.shift><Key.shift><Key.shift><Key.shift><Key.shift>JK<Key.space><Key.shift>LAK
Screenshot: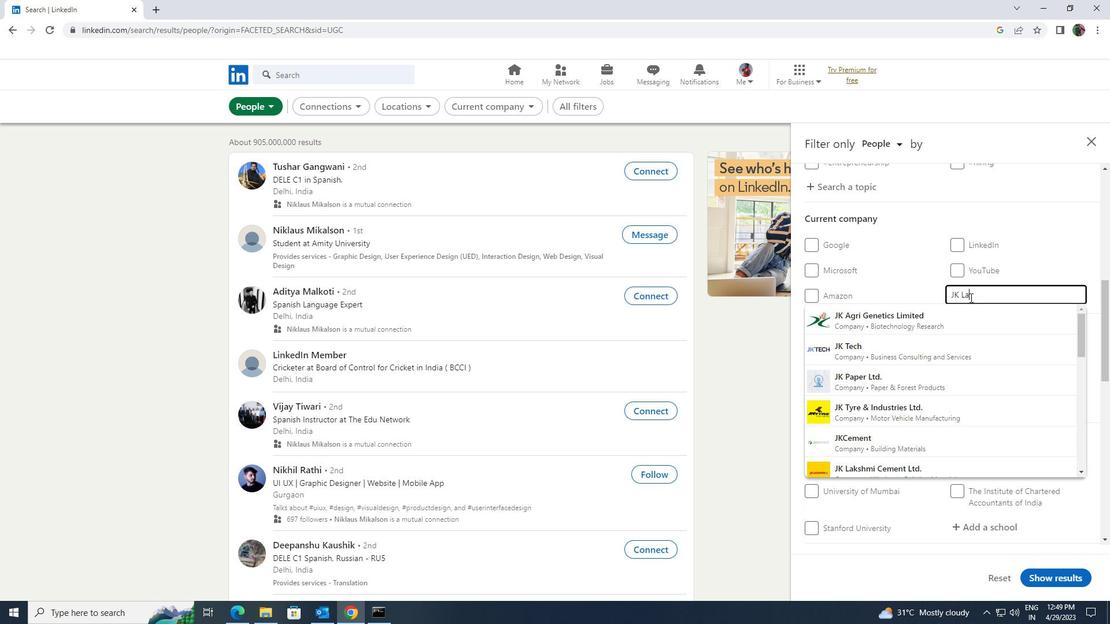 
Action: Mouse moved to (962, 313)
Screenshot: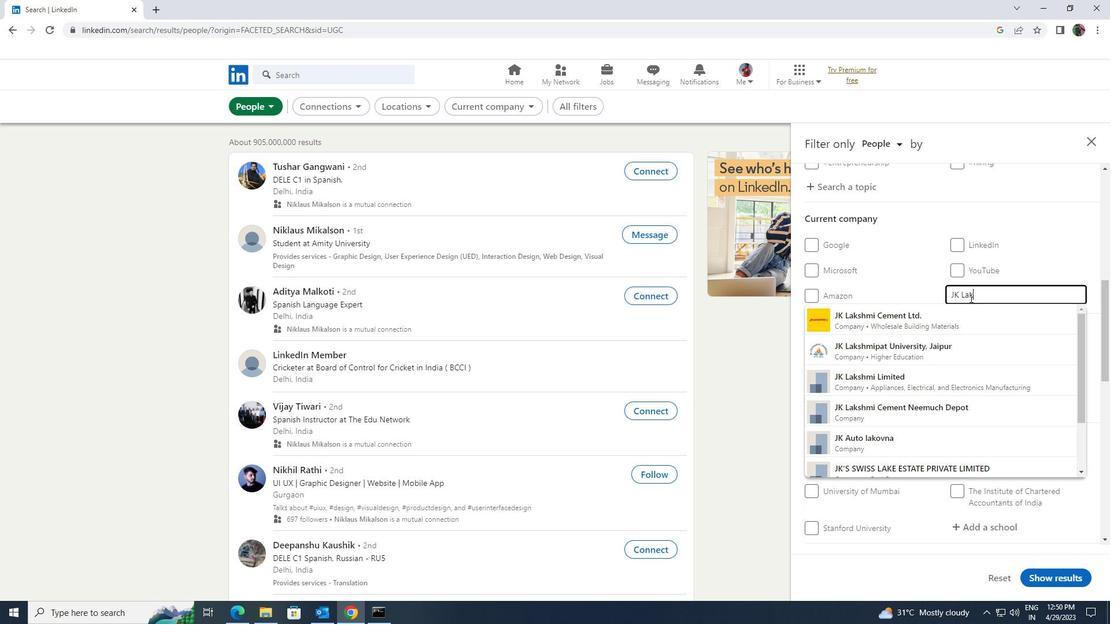 
Action: Mouse pressed left at (962, 313)
Screenshot: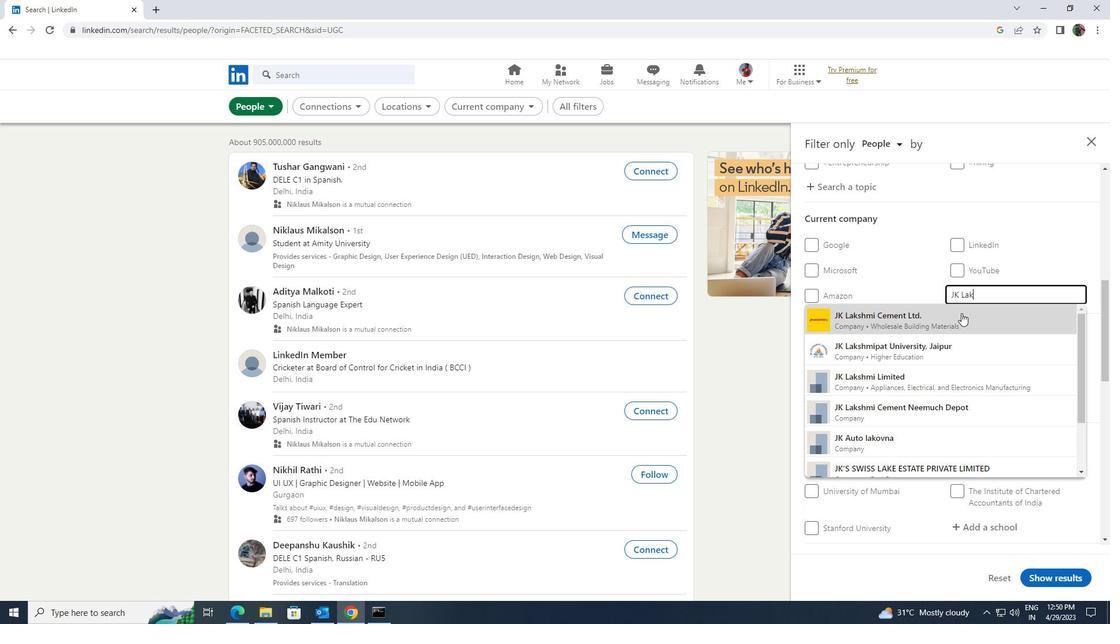 
Action: Mouse moved to (960, 316)
Screenshot: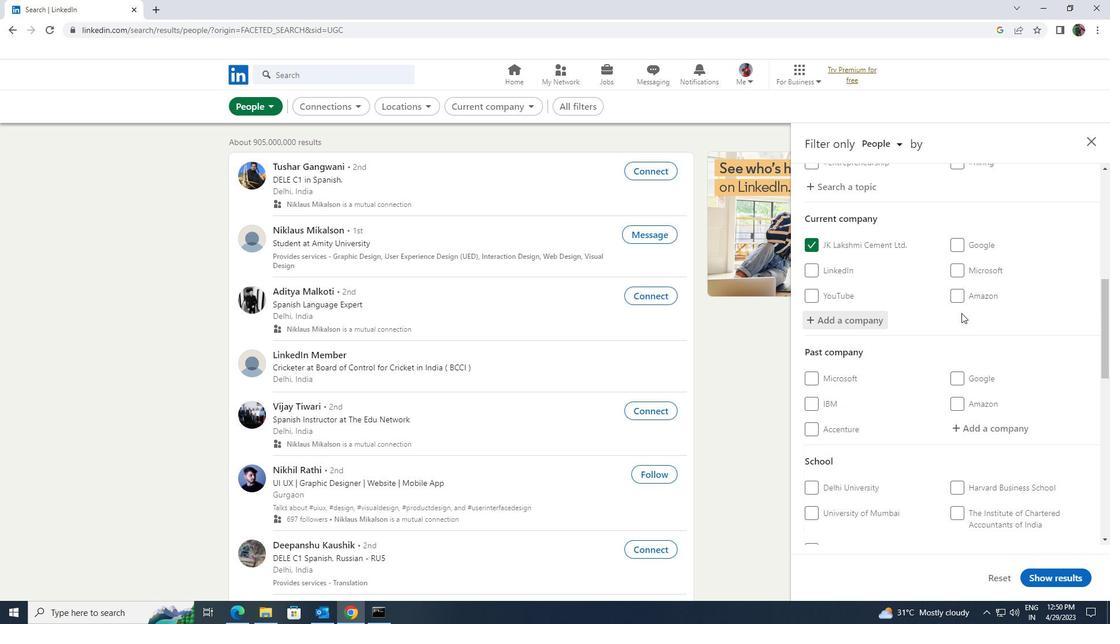 
Action: Mouse scrolled (960, 315) with delta (0, 0)
Screenshot: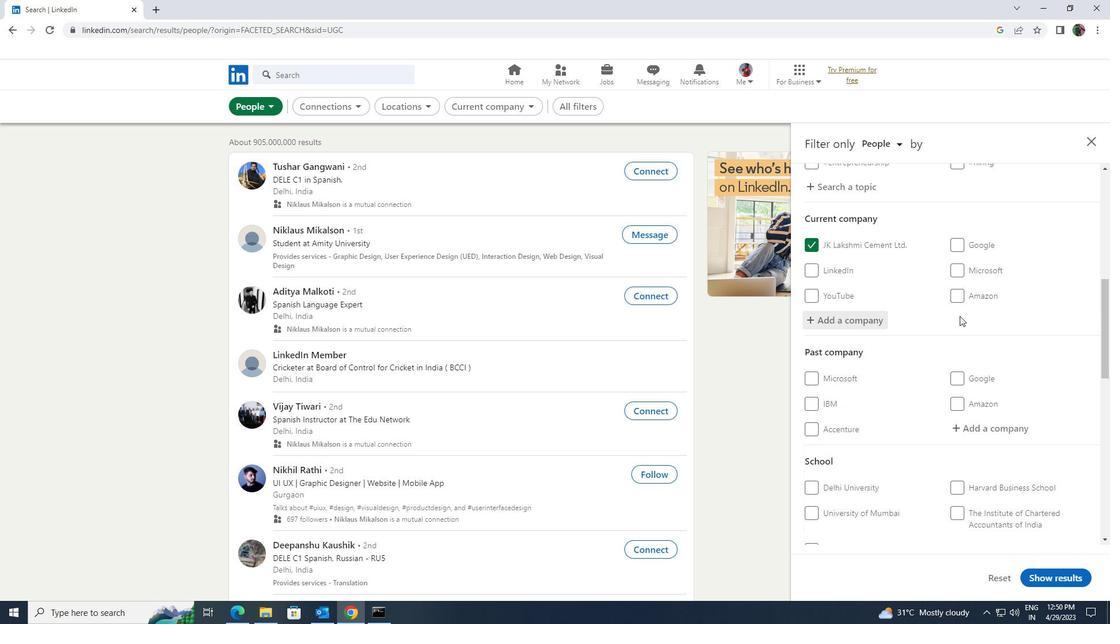 
Action: Mouse scrolled (960, 315) with delta (0, 0)
Screenshot: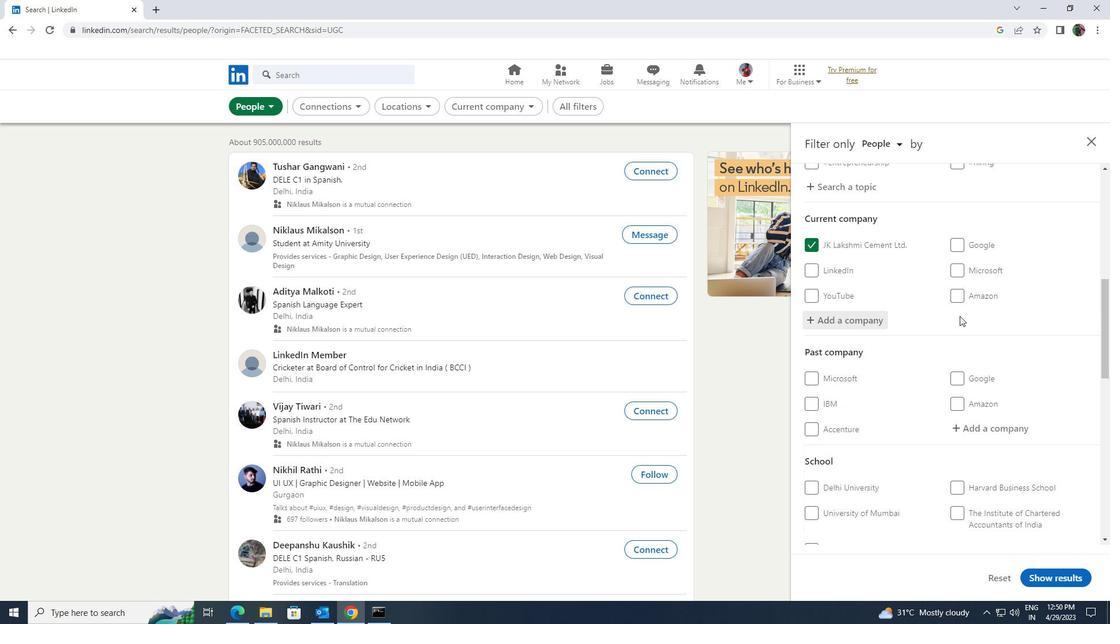 
Action: Mouse scrolled (960, 315) with delta (0, 0)
Screenshot: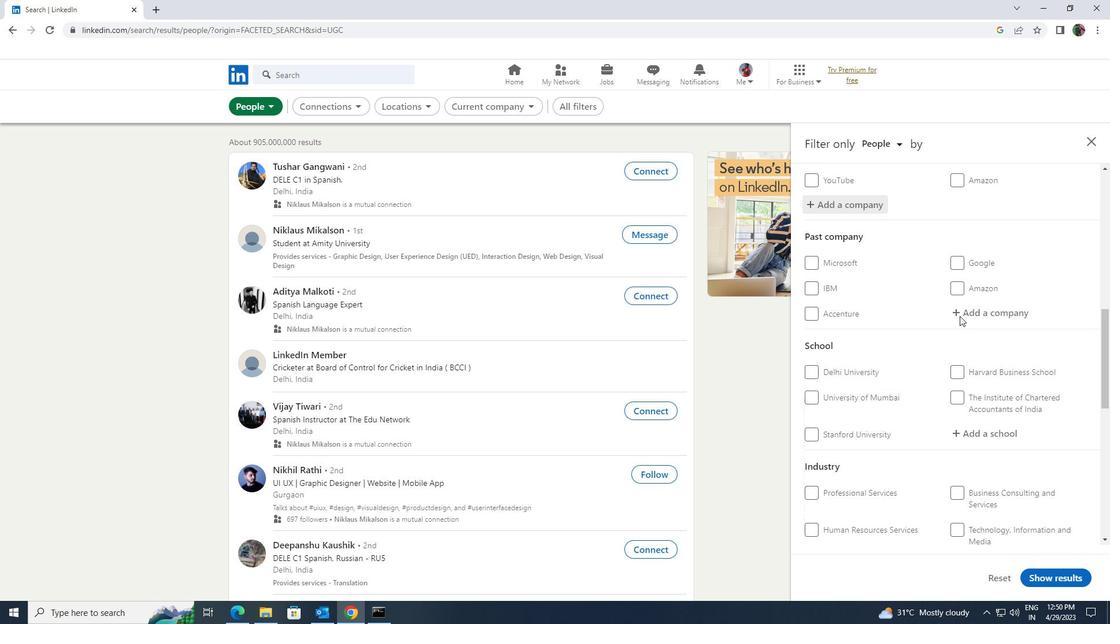 
Action: Mouse moved to (960, 316)
Screenshot: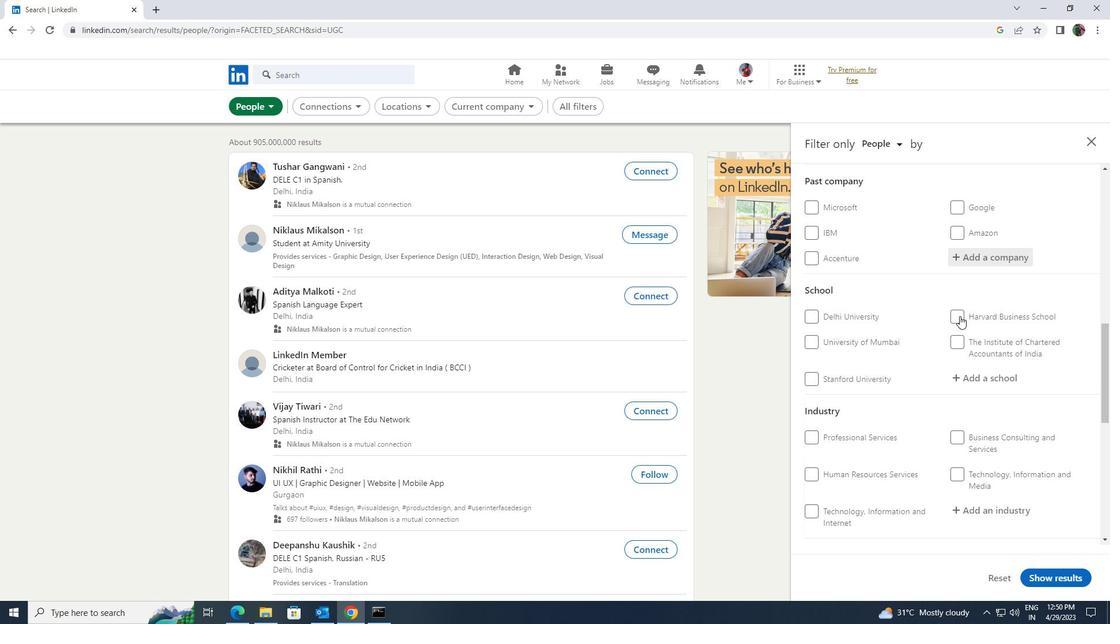 
Action: Mouse scrolled (960, 315) with delta (0, 0)
Screenshot: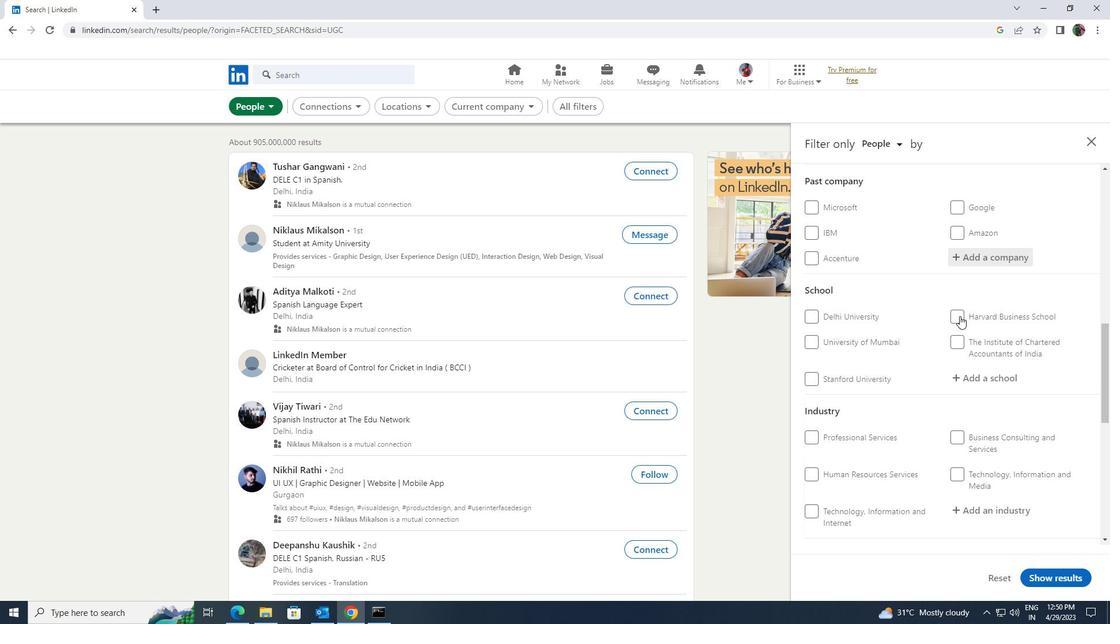 
Action: Mouse moved to (971, 318)
Screenshot: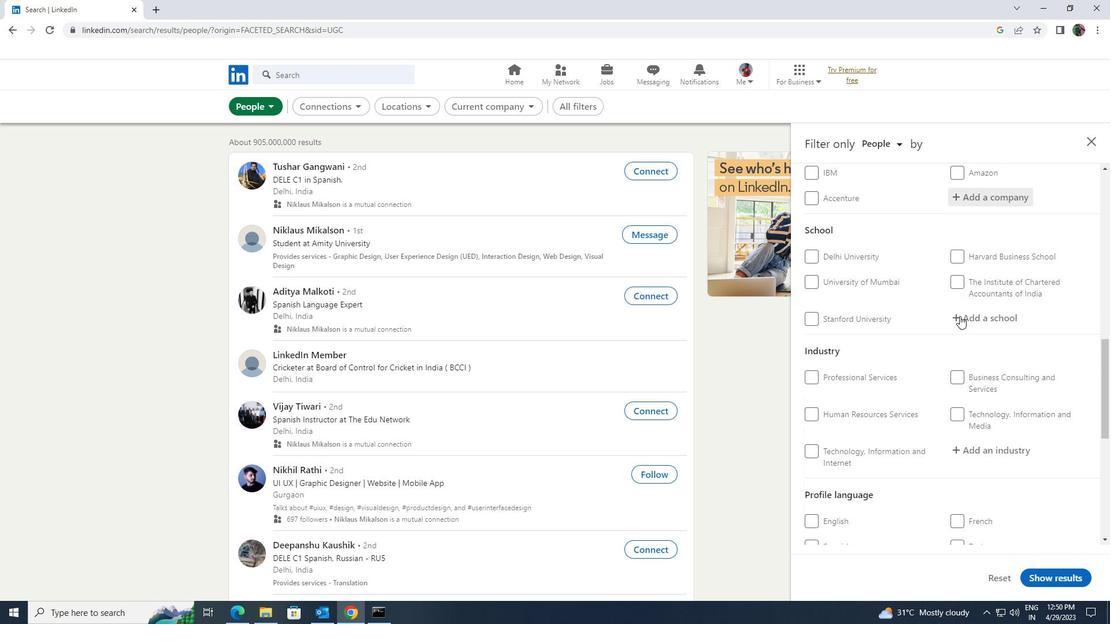 
Action: Mouse pressed left at (971, 318)
Screenshot: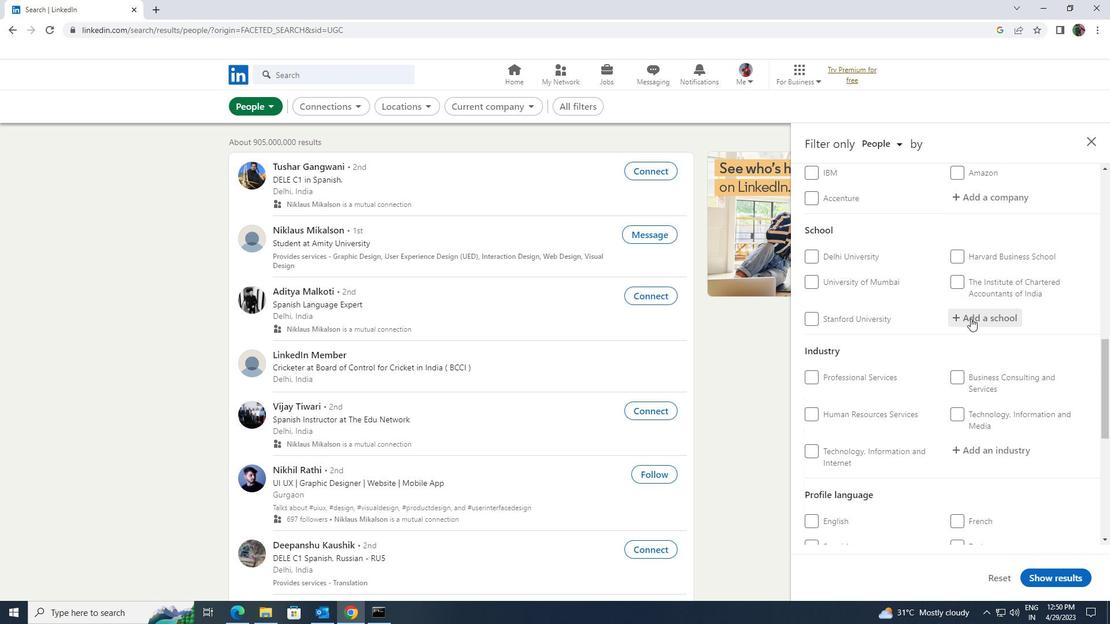 
Action: Key pressed <Key.shift>VINOB
Screenshot: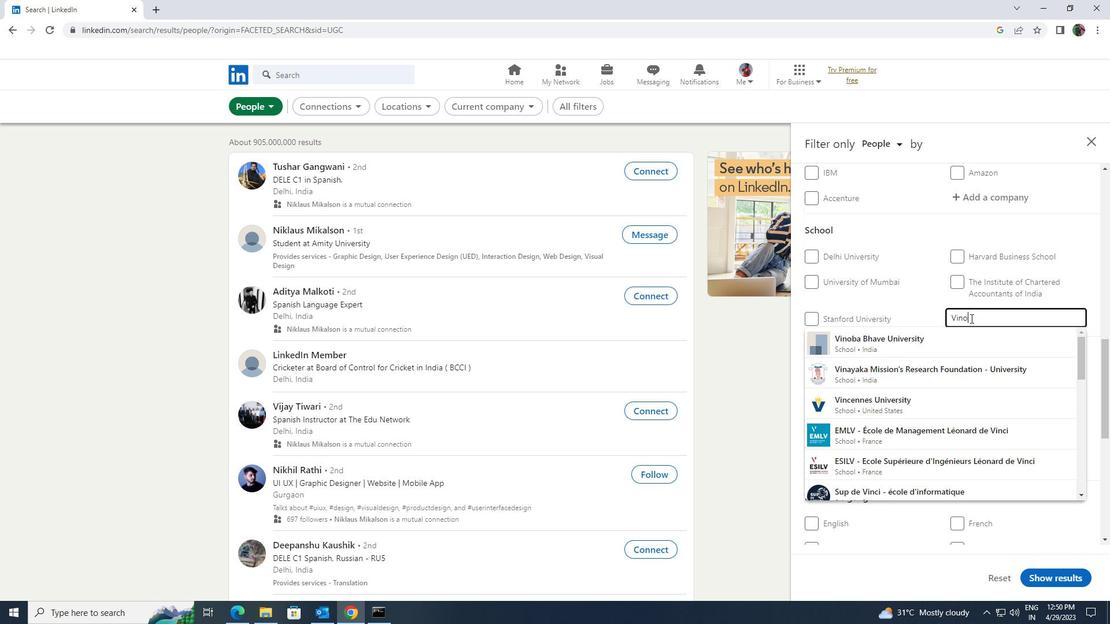 
Action: Mouse moved to (970, 336)
Screenshot: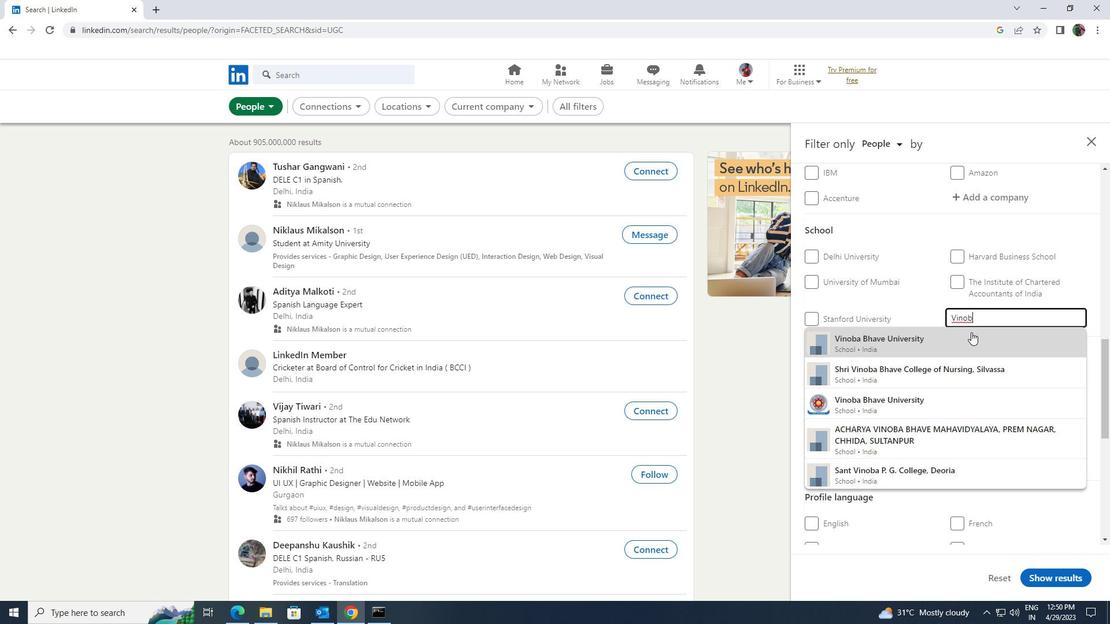 
Action: Mouse pressed left at (970, 336)
Screenshot: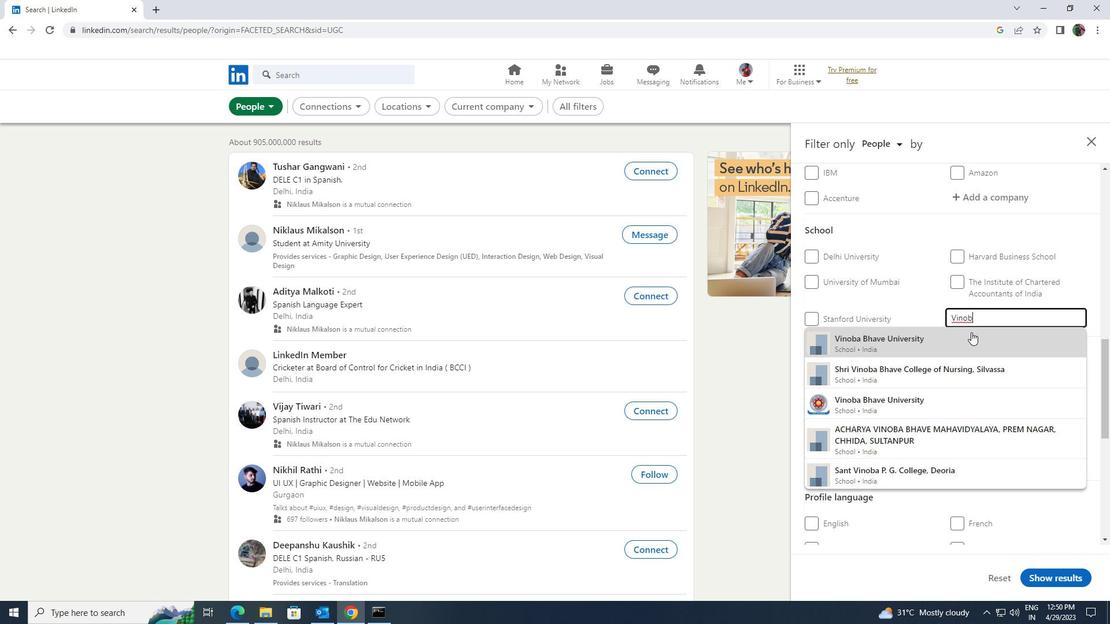 
Action: Mouse scrolled (970, 336) with delta (0, 0)
Screenshot: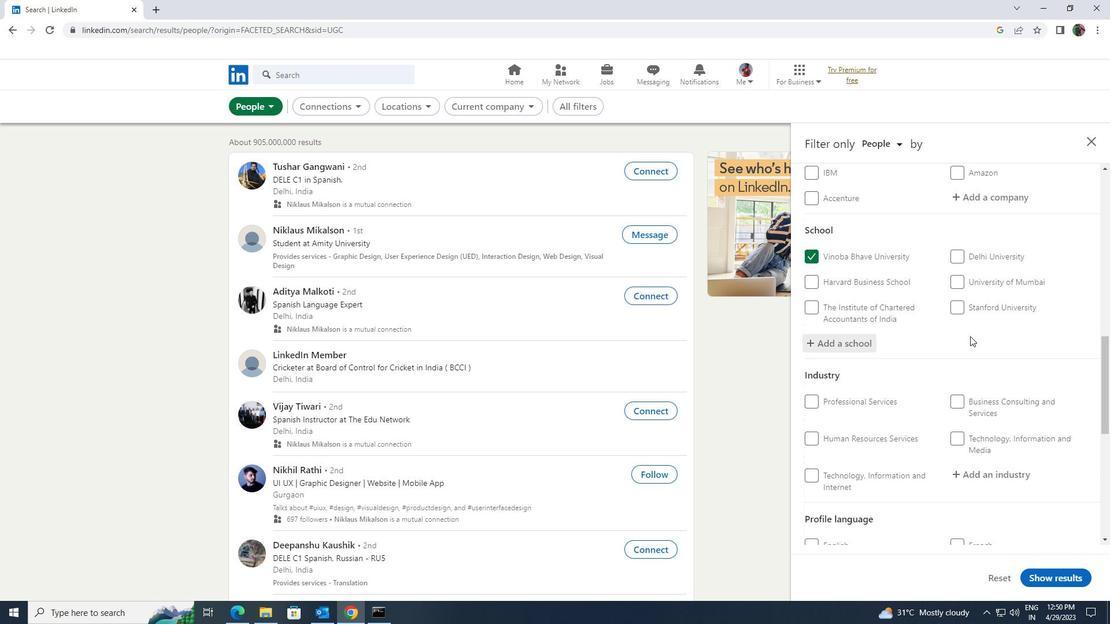 
Action: Mouse scrolled (970, 336) with delta (0, 0)
Screenshot: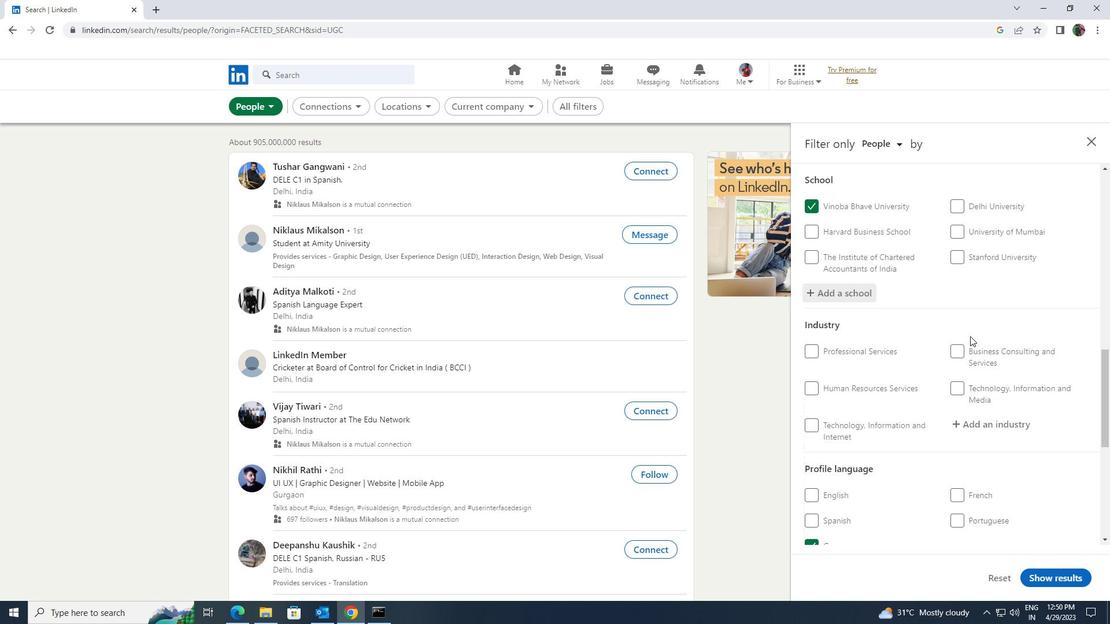 
Action: Mouse moved to (978, 365)
Screenshot: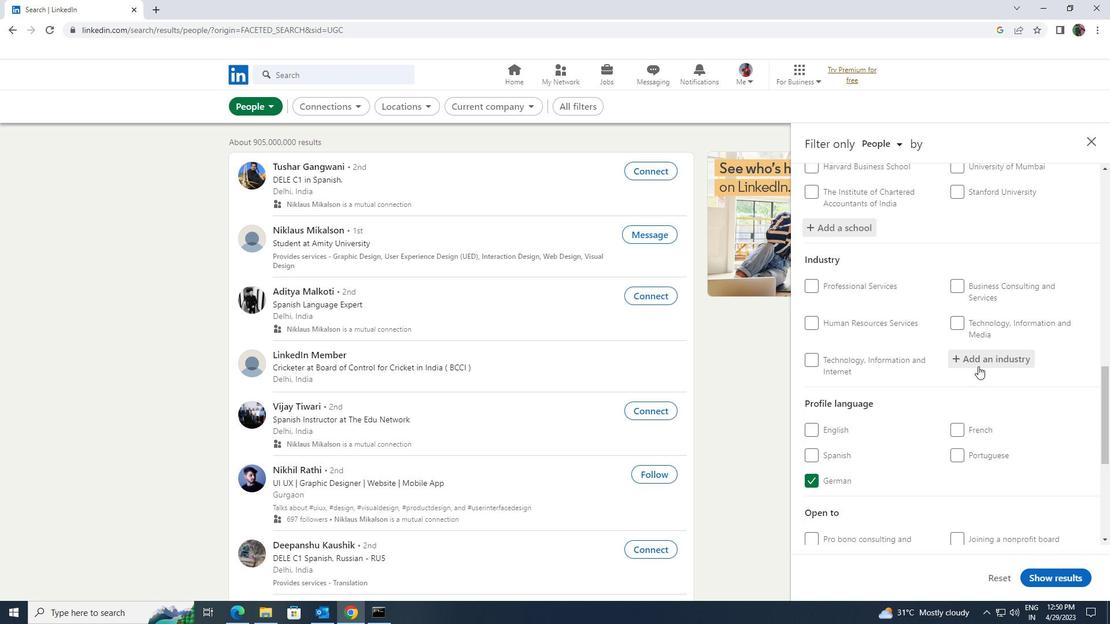 
Action: Mouse pressed left at (978, 365)
Screenshot: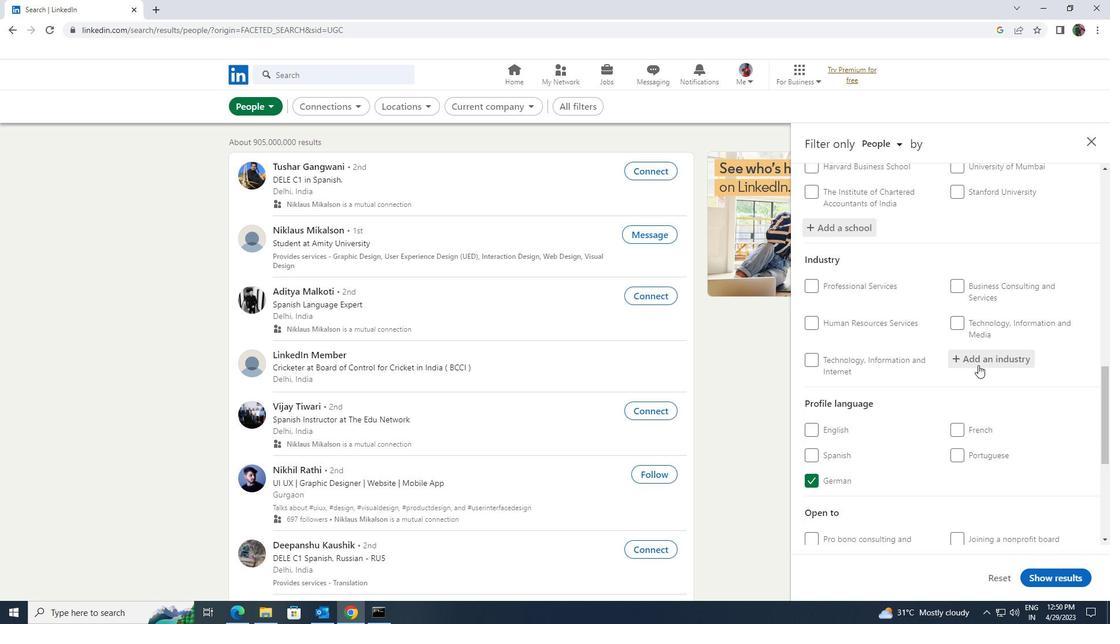 
Action: Mouse moved to (978, 363)
Screenshot: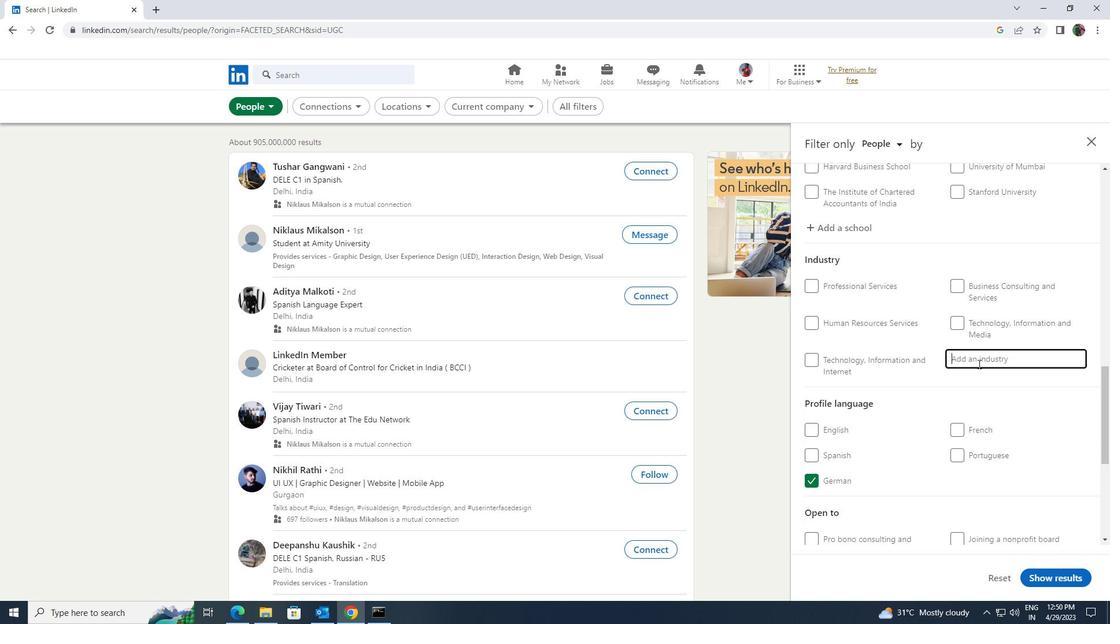 
Action: Key pressed <Key.shift>VETE
Screenshot: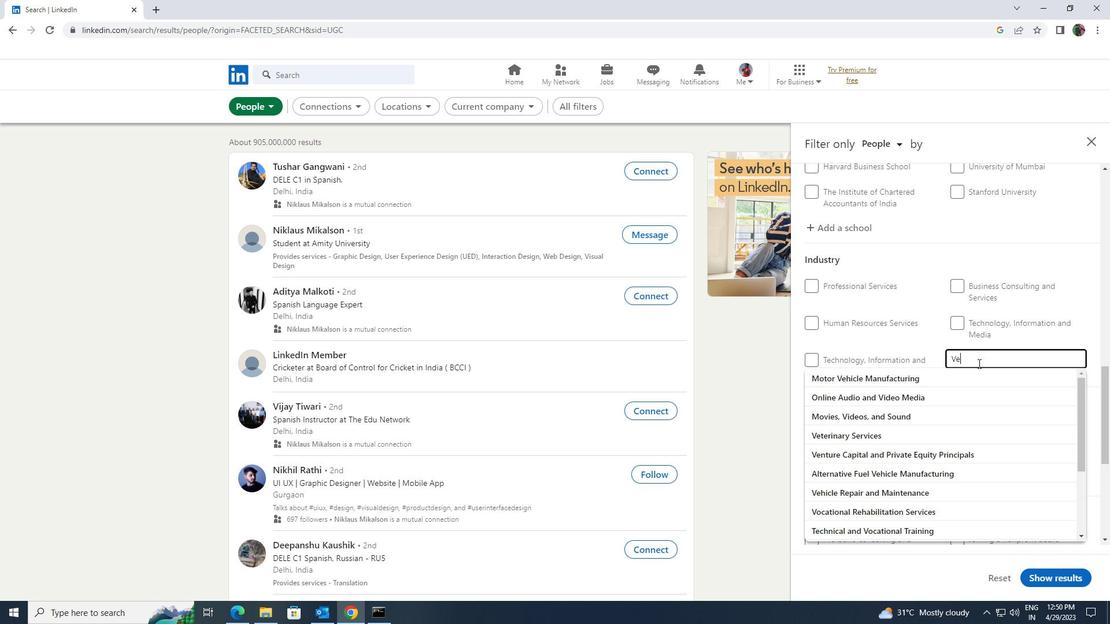 
Action: Mouse moved to (966, 370)
Screenshot: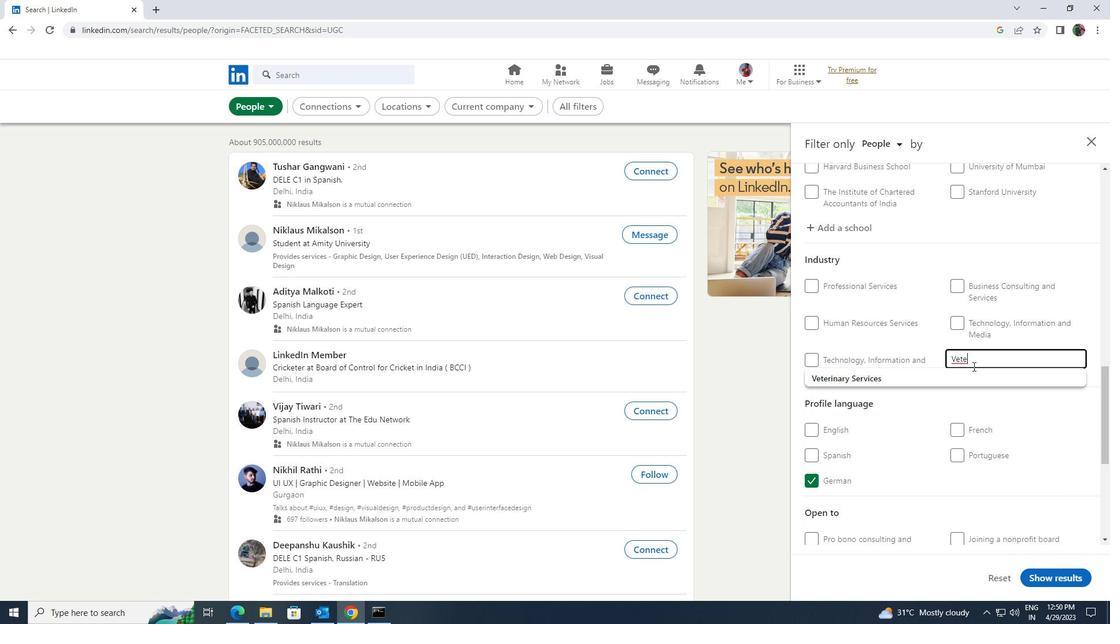 
Action: Mouse pressed left at (966, 370)
Screenshot: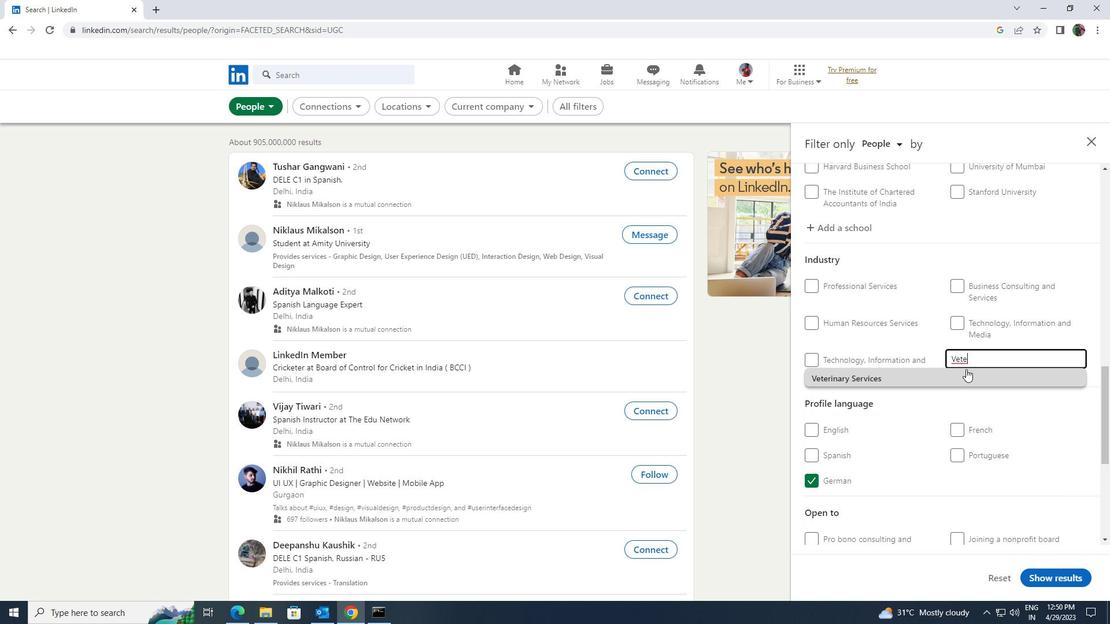 
Action: Mouse moved to (966, 370)
Screenshot: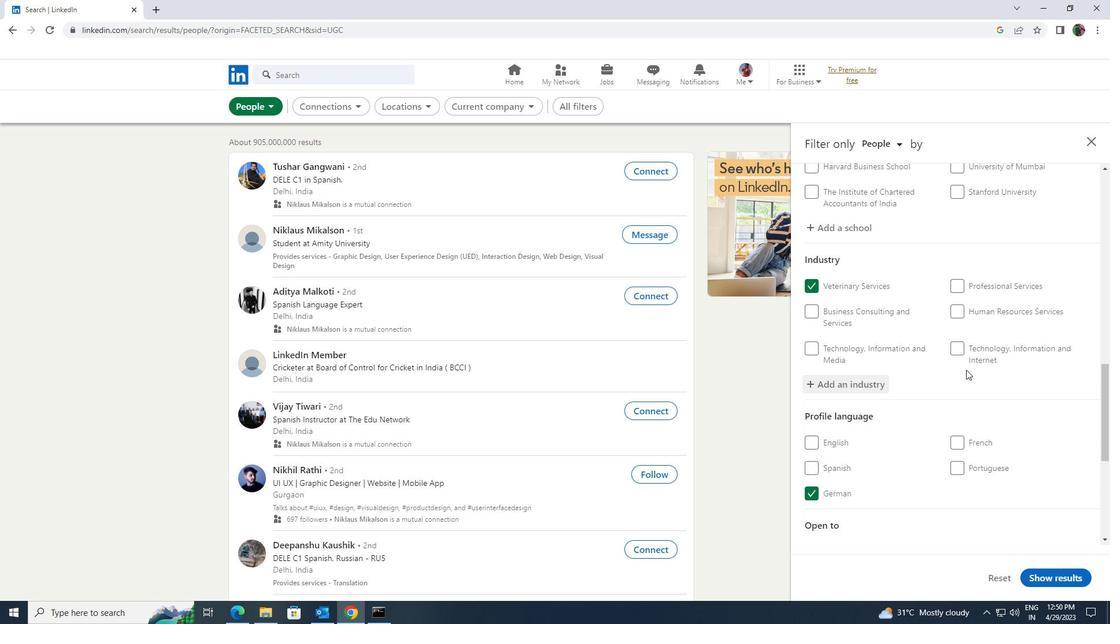 
Action: Mouse scrolled (966, 370) with delta (0, 0)
Screenshot: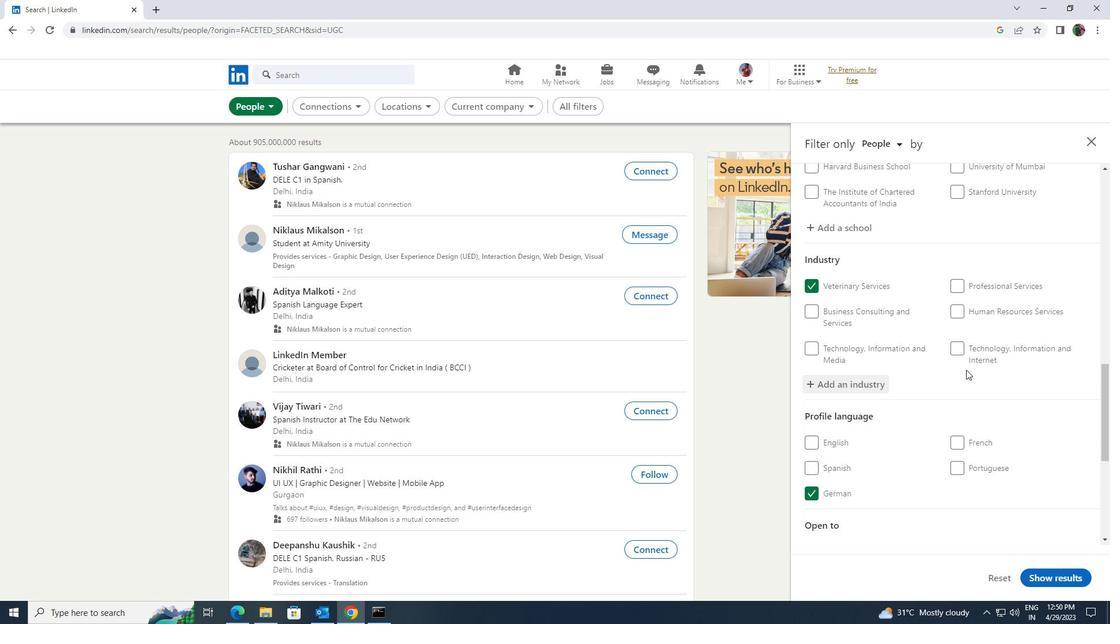 
Action: Mouse moved to (966, 371)
Screenshot: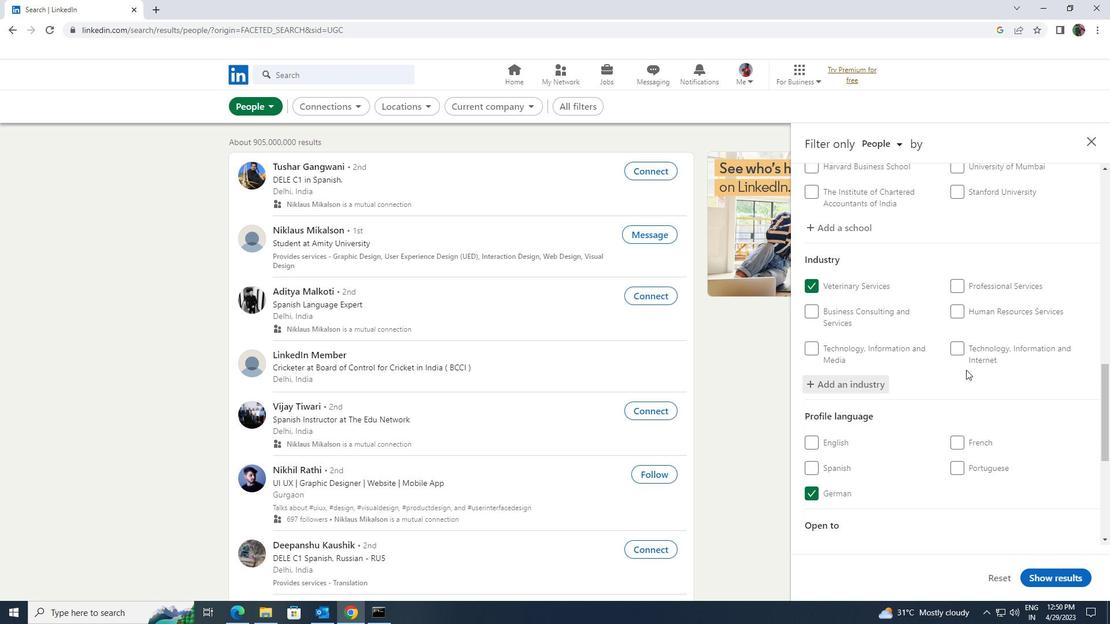 
Action: Mouse scrolled (966, 370) with delta (0, 0)
Screenshot: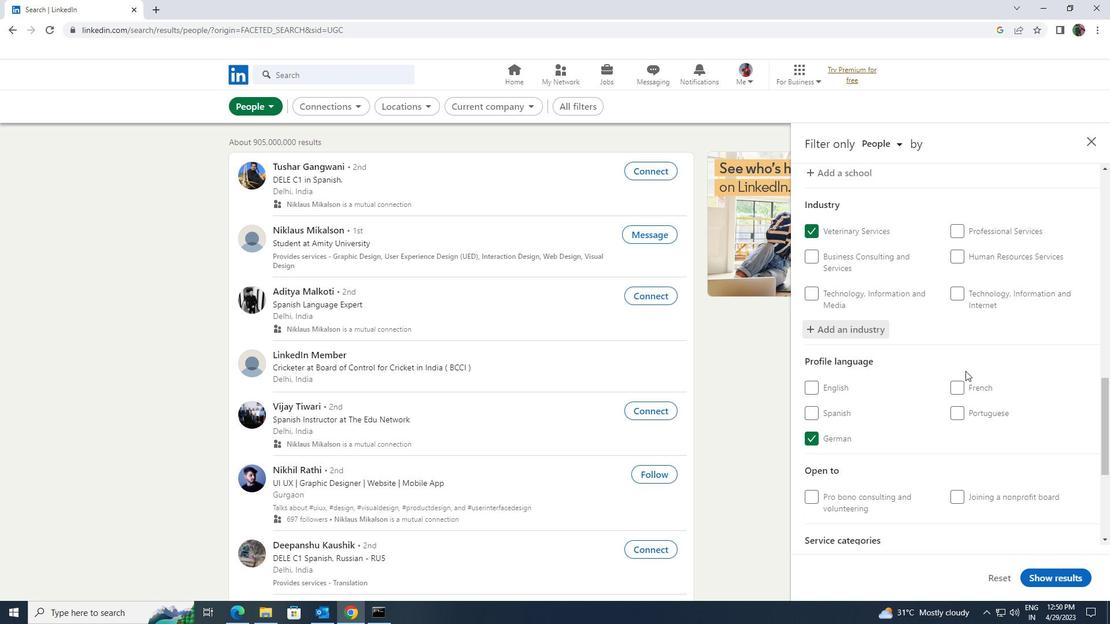 
Action: Mouse scrolled (966, 370) with delta (0, 0)
Screenshot: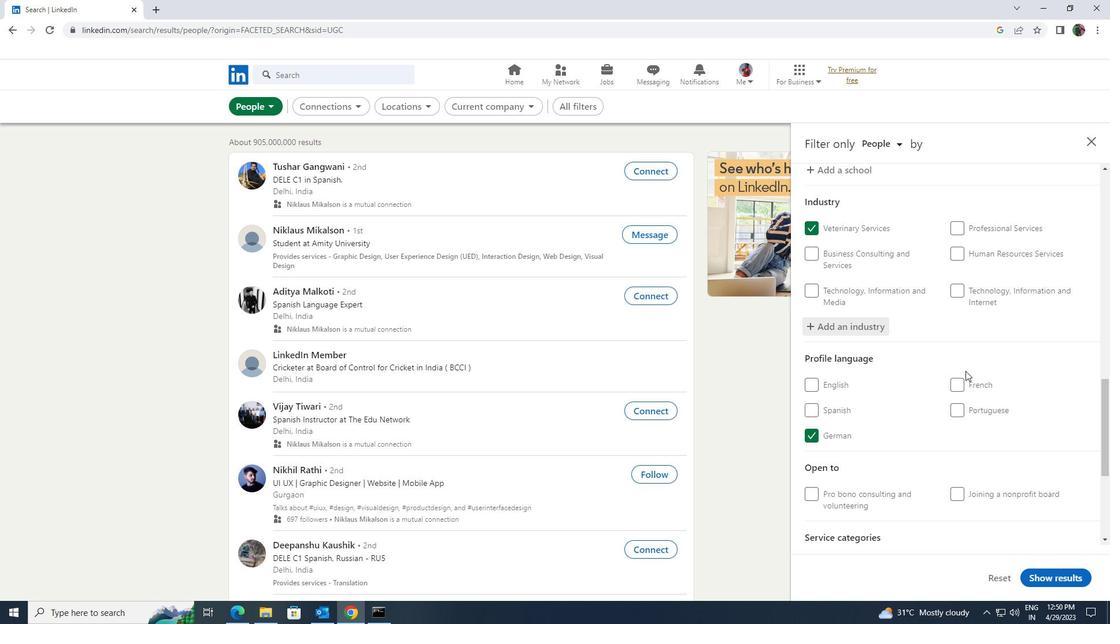 
Action: Mouse scrolled (966, 370) with delta (0, 0)
Screenshot: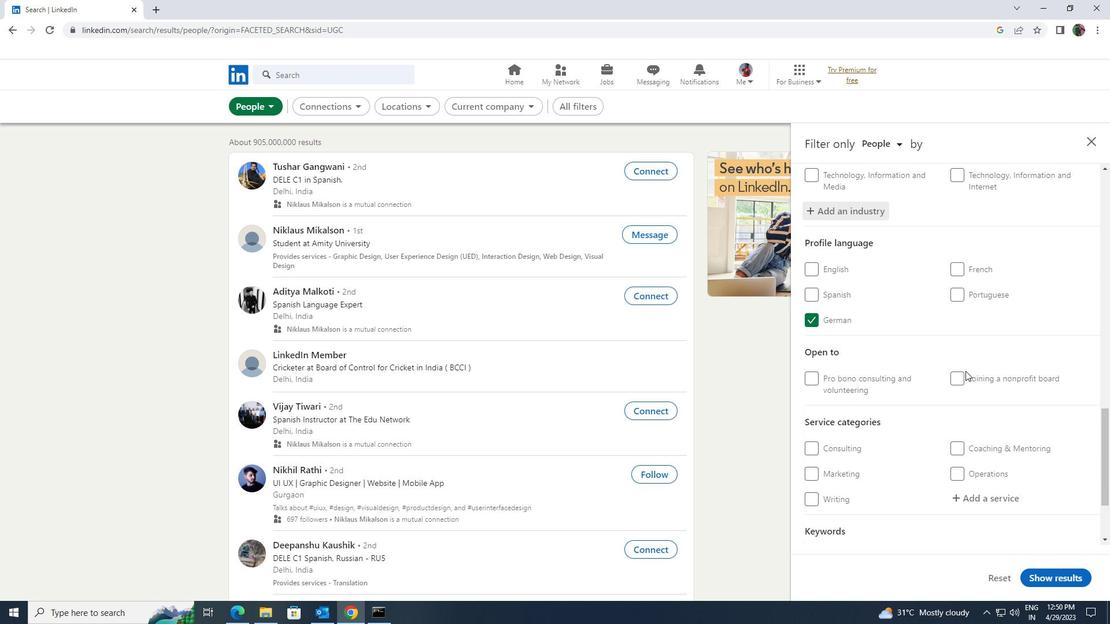 
Action: Mouse scrolled (966, 370) with delta (0, 0)
Screenshot: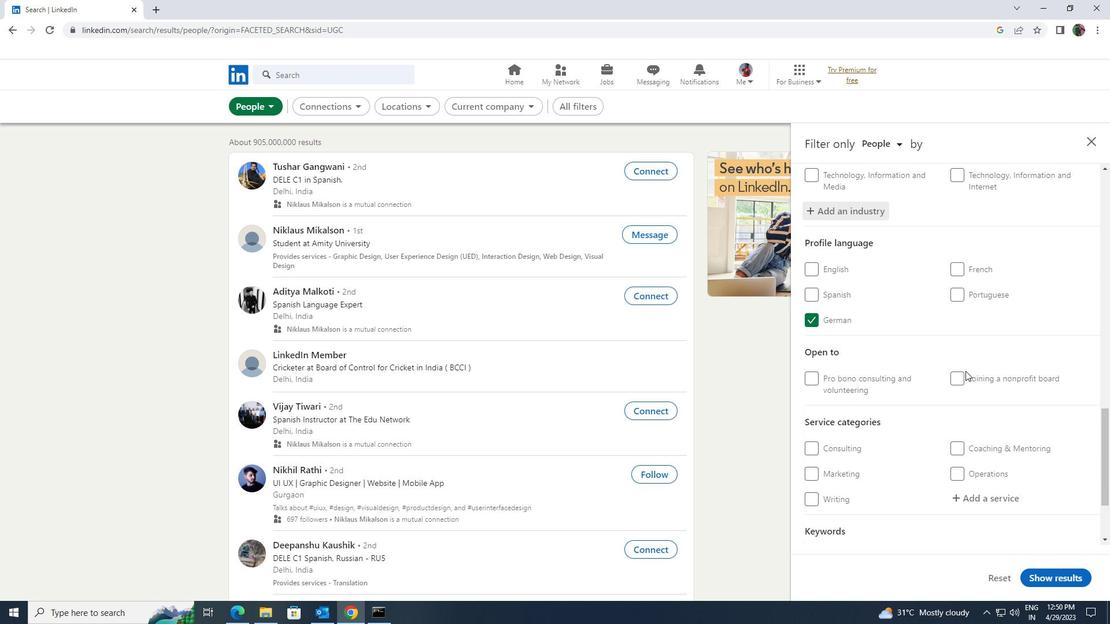 
Action: Mouse moved to (966, 382)
Screenshot: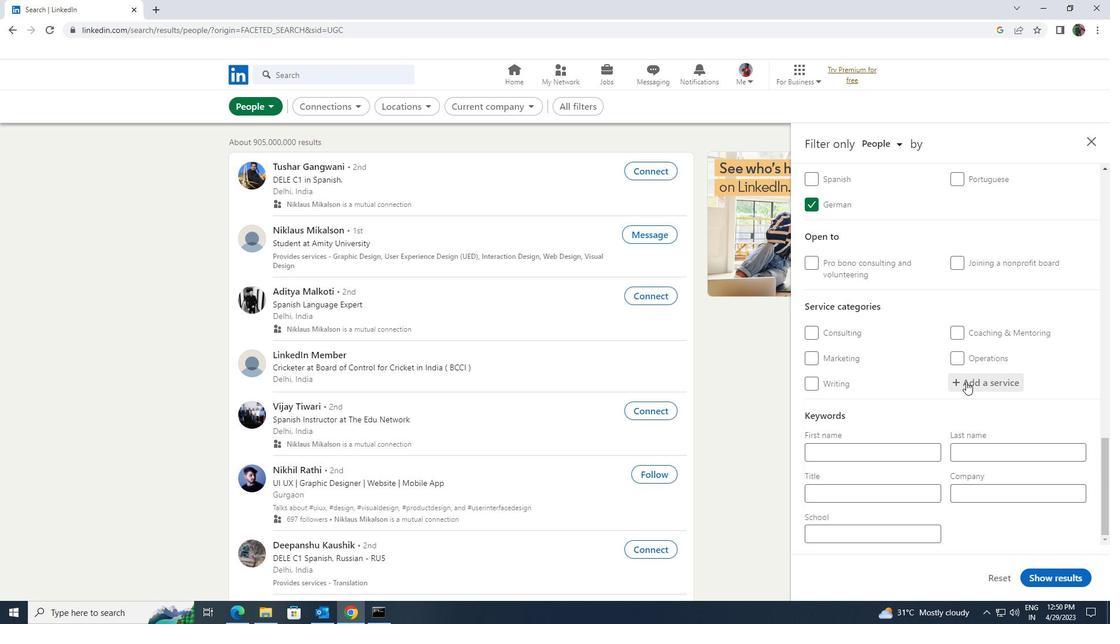 
Action: Mouse pressed left at (966, 382)
Screenshot: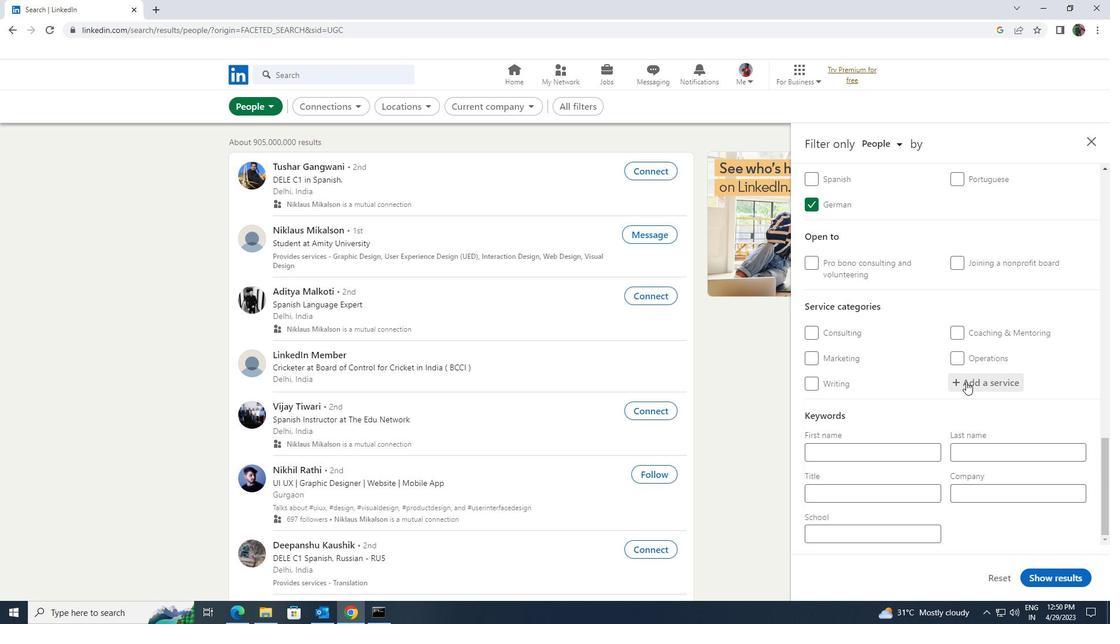 
Action: Key pressed <Key.shift>VIDEO<Key.space><Key.shift>PRO
Screenshot: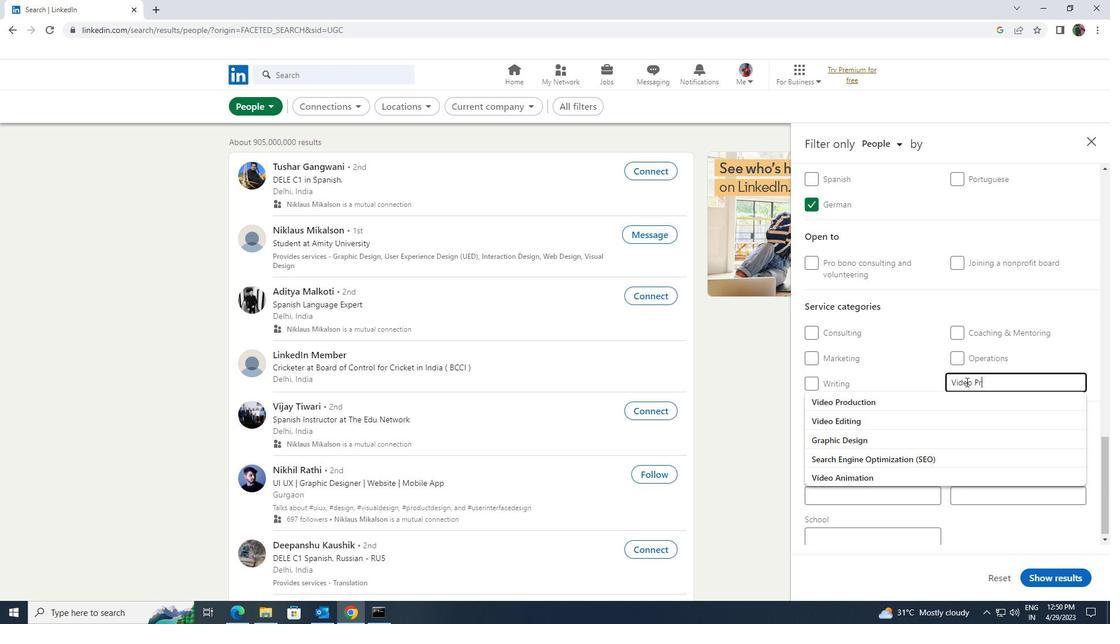 
Action: Mouse moved to (947, 395)
Screenshot: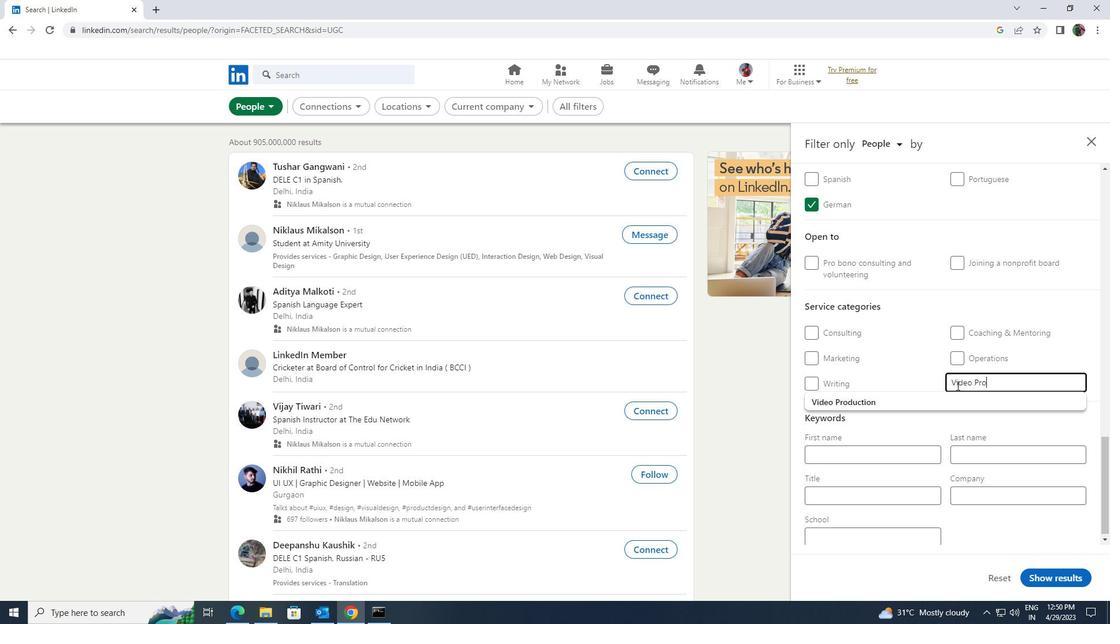 
Action: Mouse pressed left at (947, 395)
Screenshot: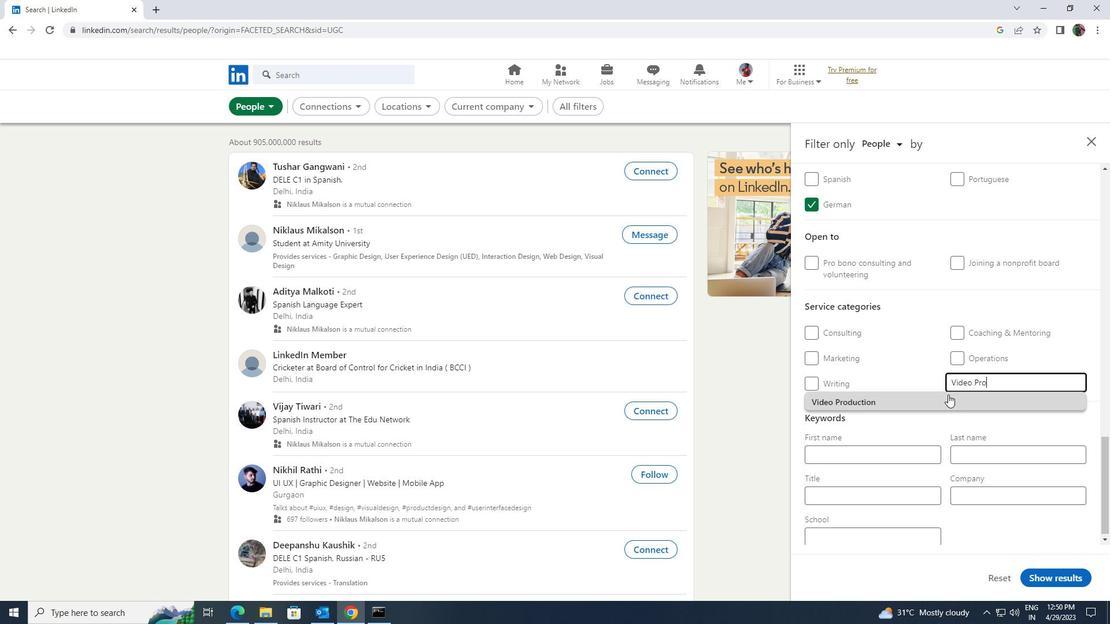 
Action: Mouse moved to (947, 395)
Screenshot: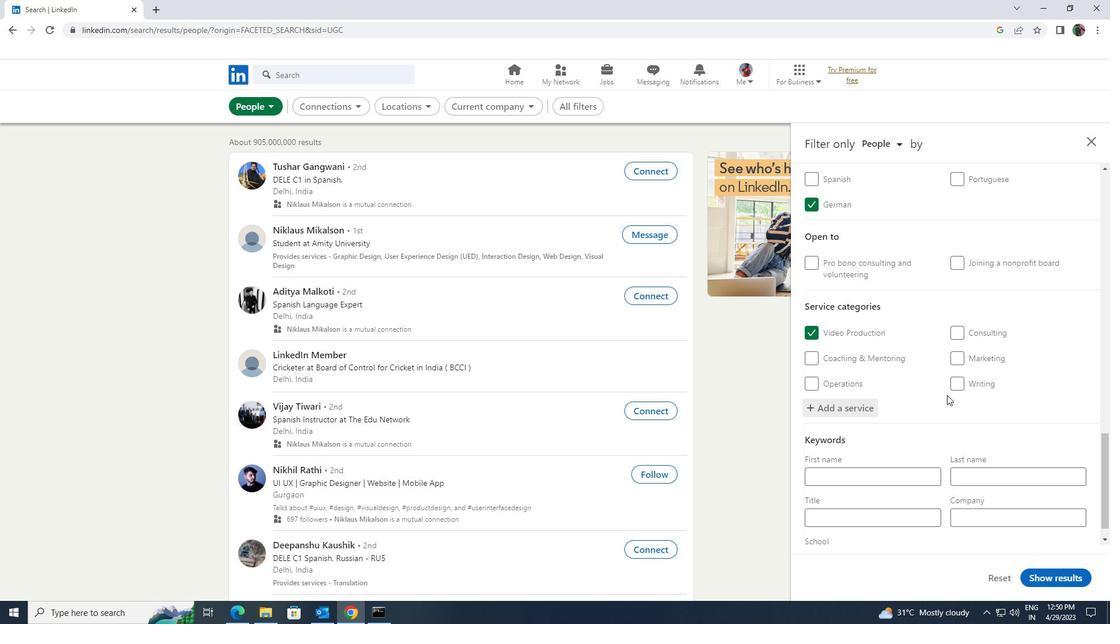 
Action: Mouse scrolled (947, 395) with delta (0, 0)
Screenshot: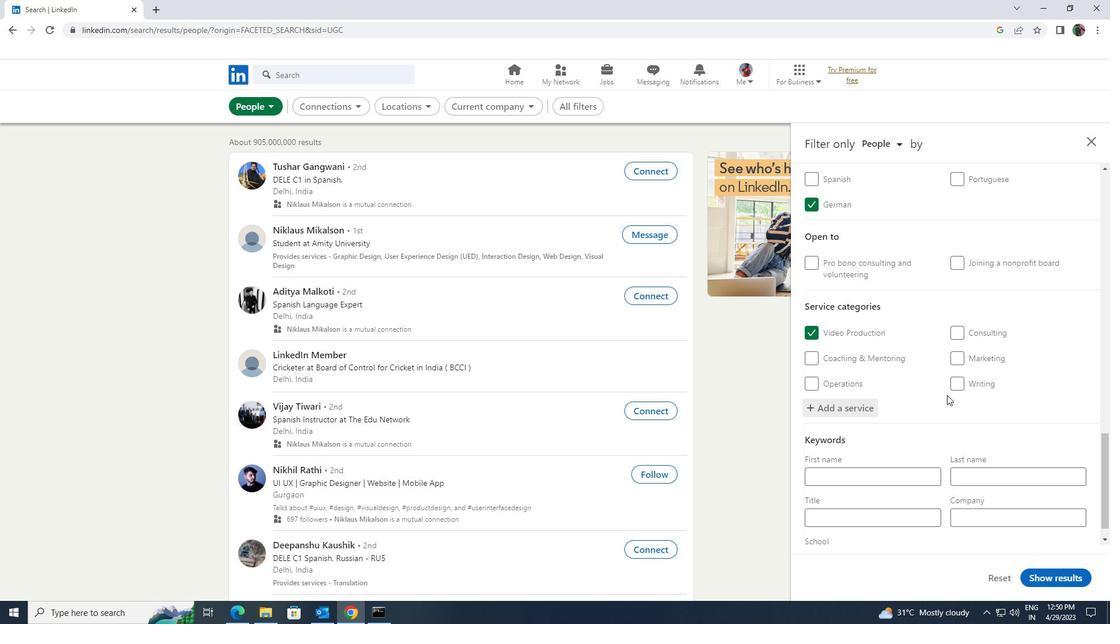 
Action: Mouse scrolled (947, 395) with delta (0, 0)
Screenshot: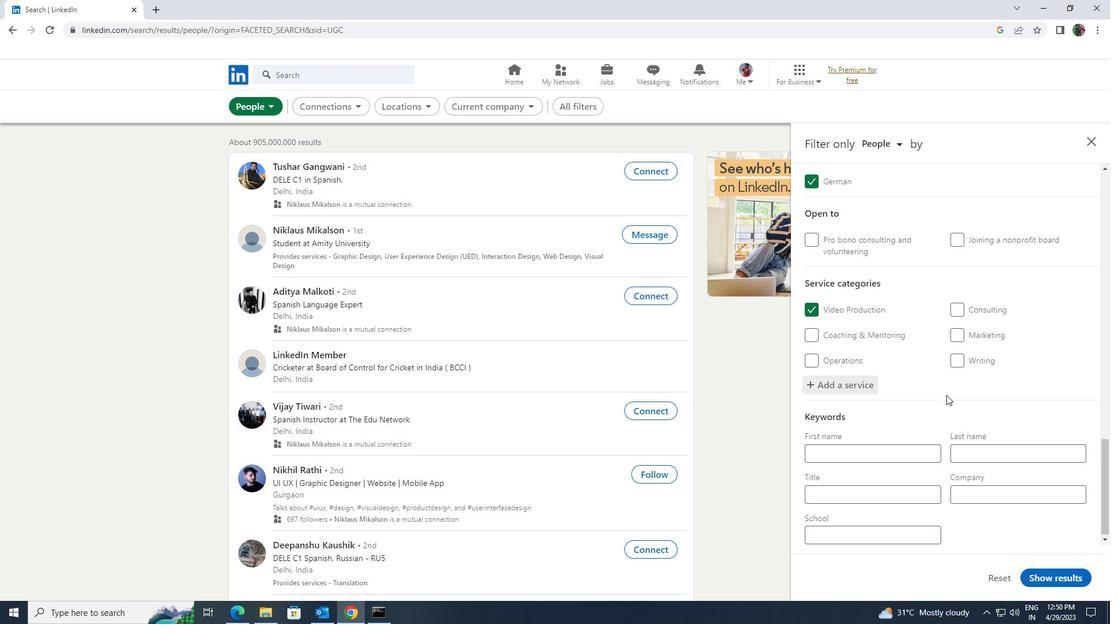 
Action: Mouse scrolled (947, 395) with delta (0, 0)
Screenshot: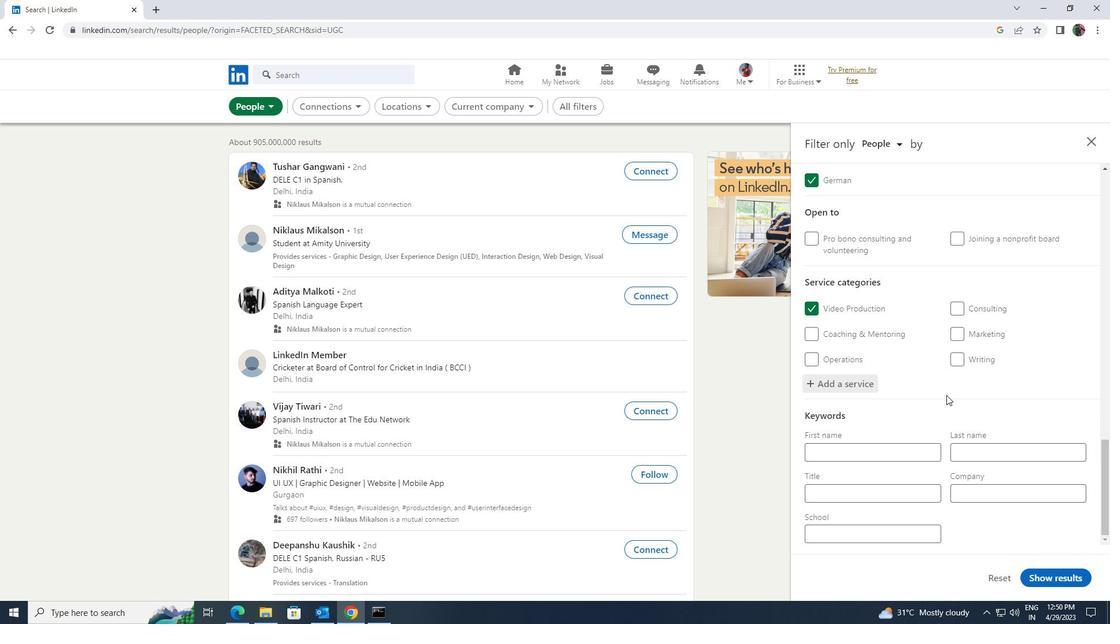
Action: Mouse moved to (917, 487)
Screenshot: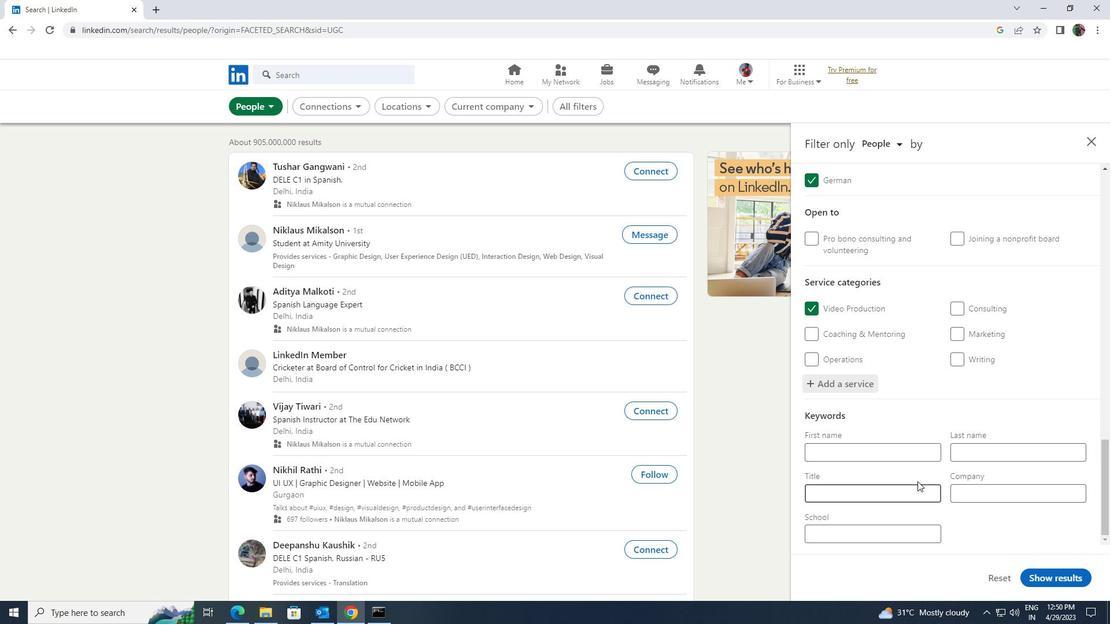 
Action: Mouse pressed left at (917, 487)
Screenshot: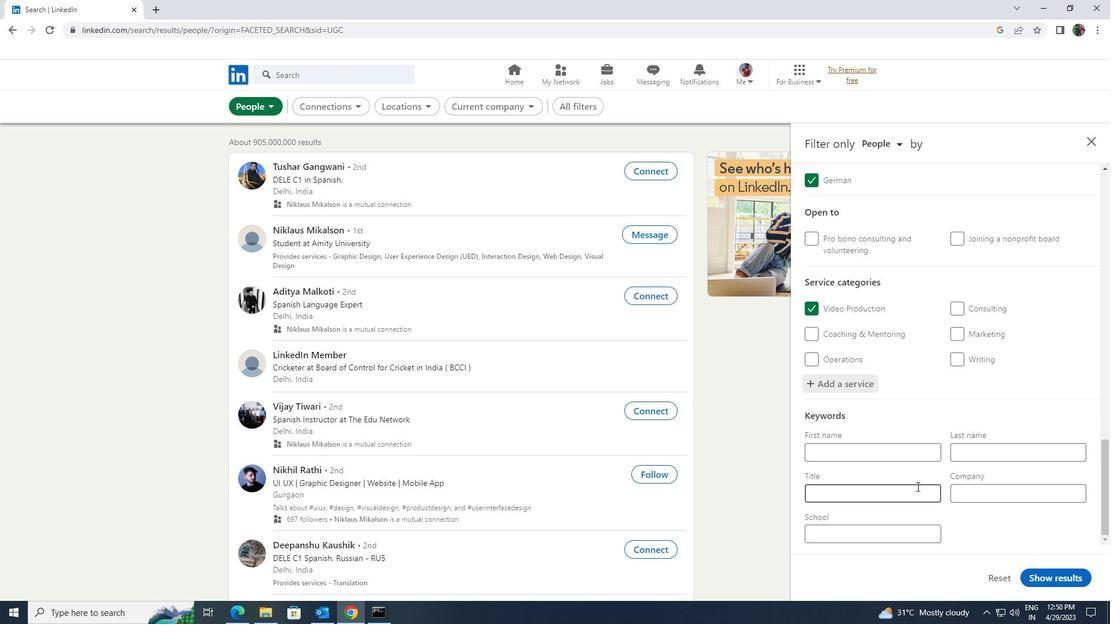 
Action: Mouse moved to (917, 486)
Screenshot: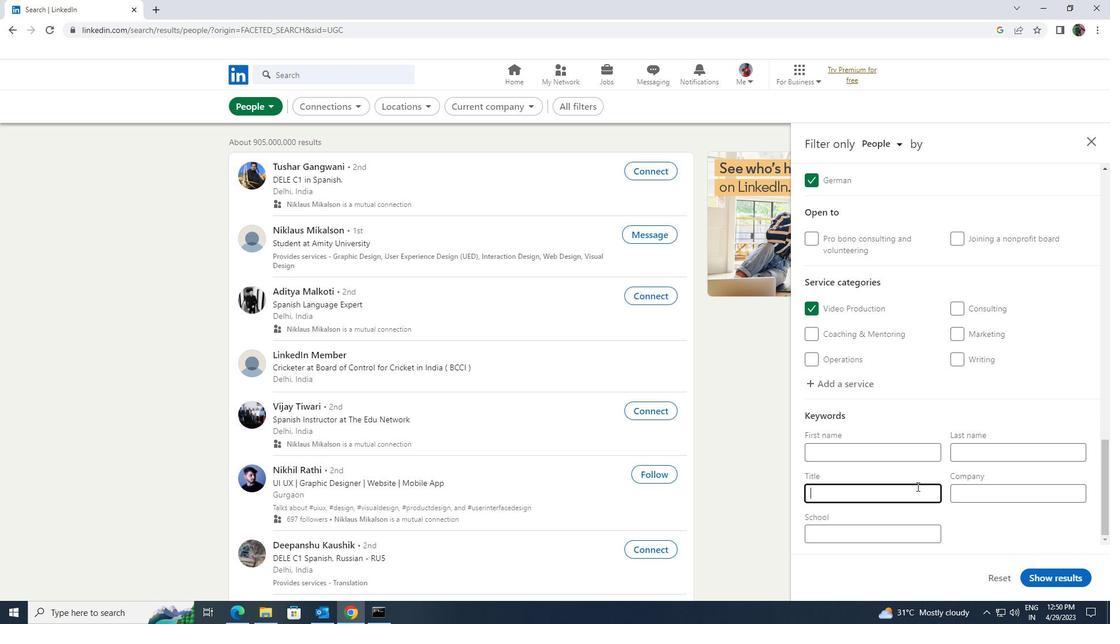 
Action: Key pressed <Key.shift>TECHNICAL<Key.space><Key.shift><Key.shift>SUPPORT<Key.space><Key.shift>SPECIALIST
Screenshot: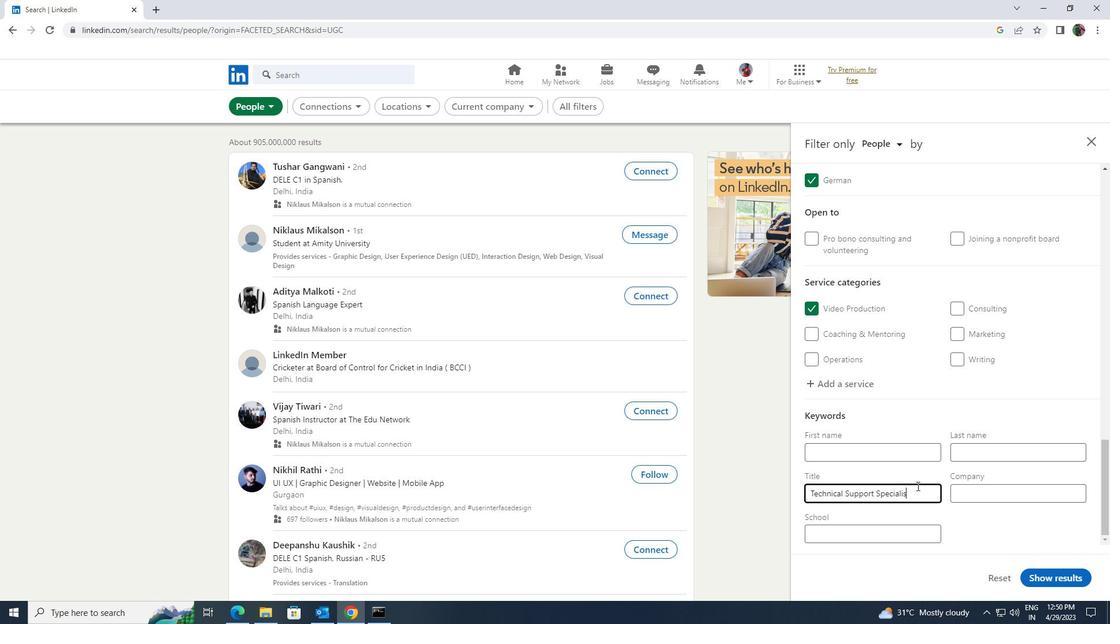 
Action: Mouse moved to (1037, 577)
Screenshot: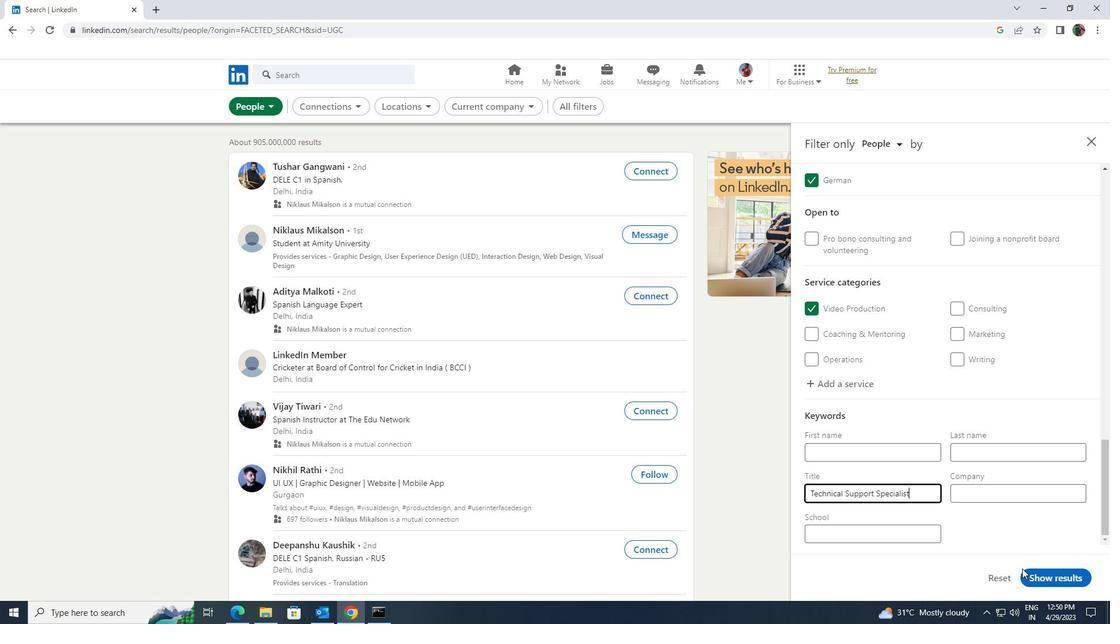 
Action: Mouse pressed left at (1037, 577)
Screenshot: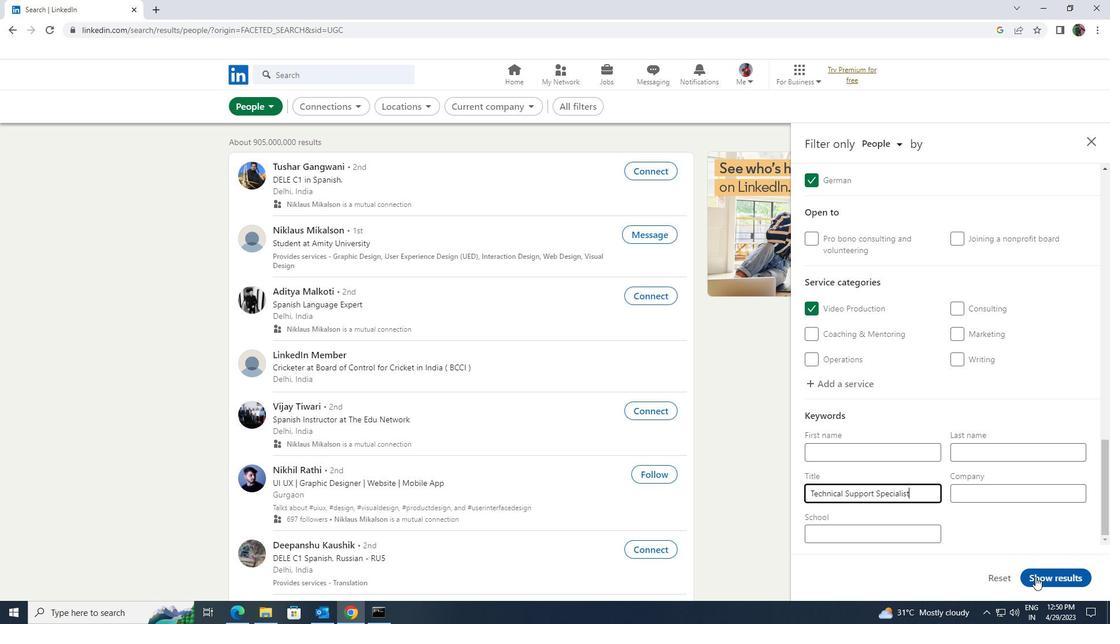 
